 Task: Add Attachment from Trello to Card Card0000000174 in Board Board0000000044 in Workspace WS0000000015 in Trello. Add Cover Blue to Card Card0000000174 in Board Board0000000044 in Workspace WS0000000015 in Trello. Add "Copy Card To …" Button titled Button0000000174 to "bottom" of the list "To Do" to Card Card0000000174 in Board Board0000000044 in Workspace WS0000000015 in Trello. Add Description DS0000000174 to Card Card0000000174 in Board Board0000000044 in Workspace WS0000000015 in Trello. Add Comment CM0000000174 to Card Card0000000174 in Board Board0000000044 in Workspace WS0000000015 in Trello
Action: Mouse moved to (346, 352)
Screenshot: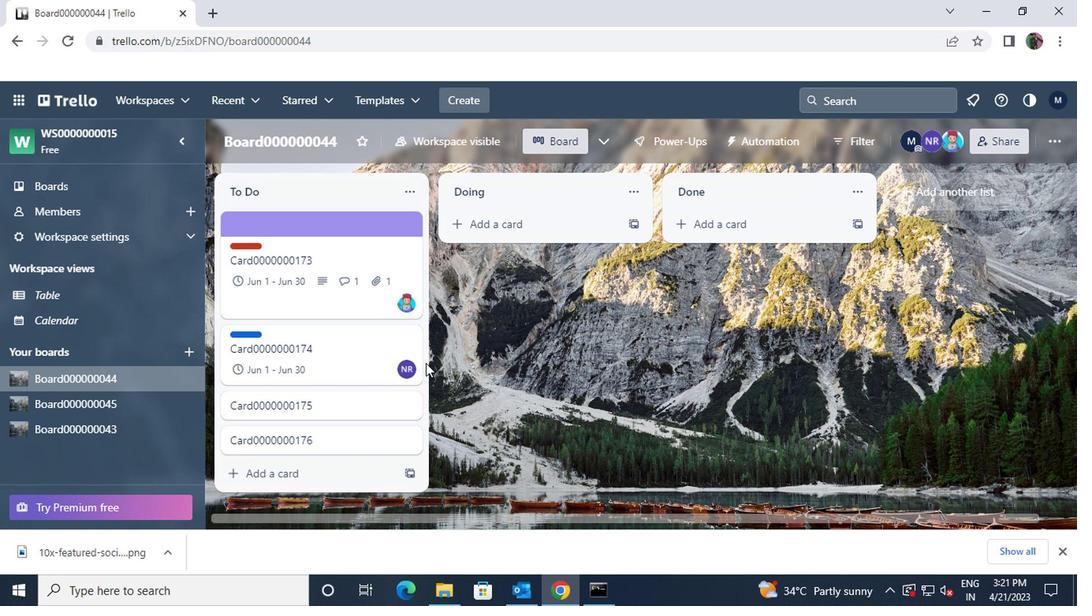 
Action: Mouse pressed left at (346, 352)
Screenshot: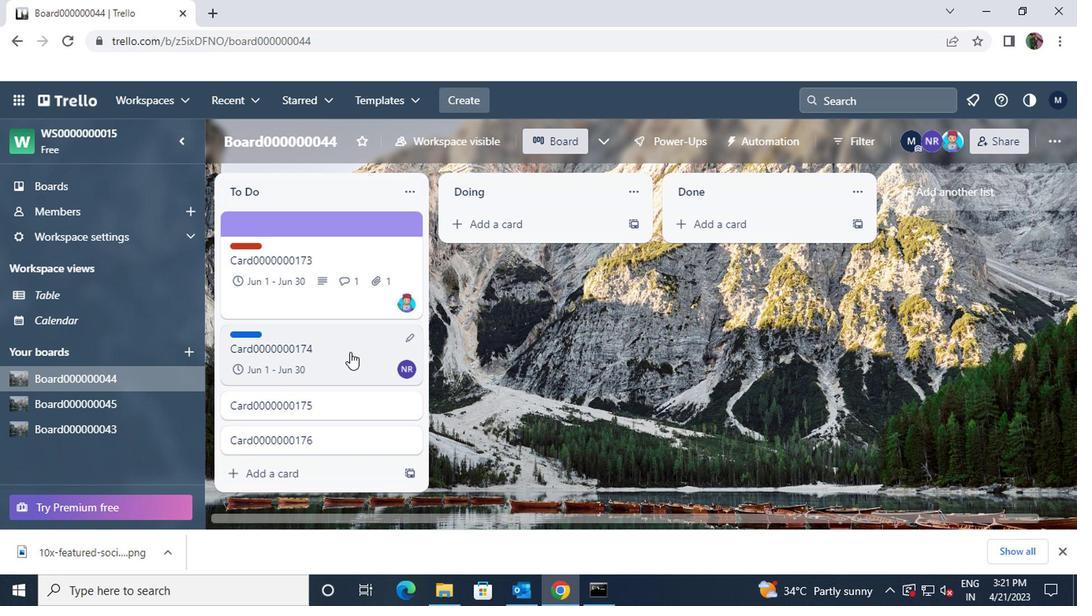 
Action: Mouse moved to (719, 347)
Screenshot: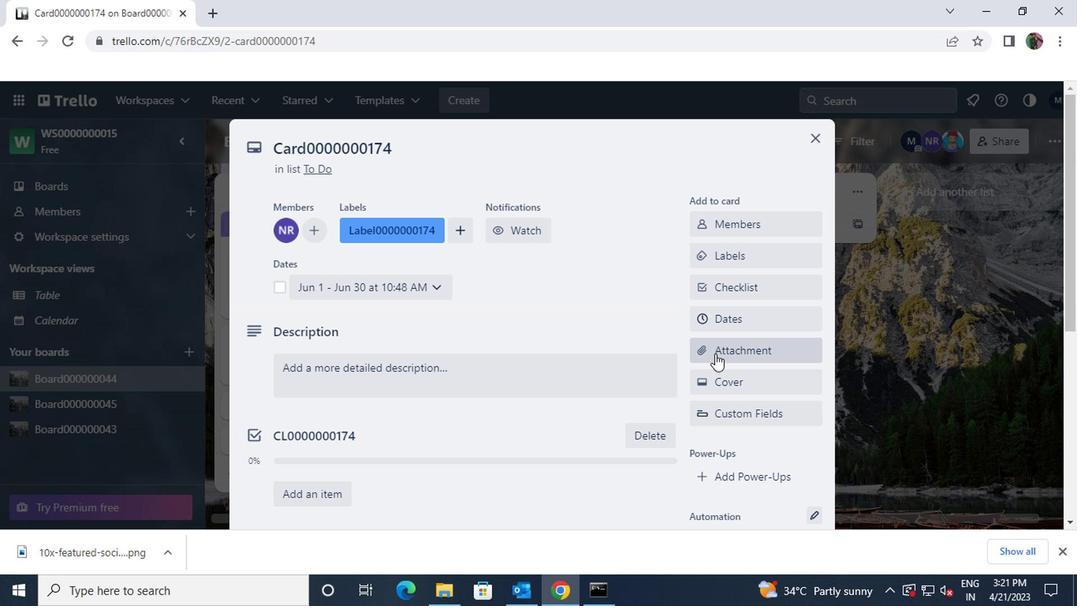 
Action: Mouse pressed left at (719, 347)
Screenshot: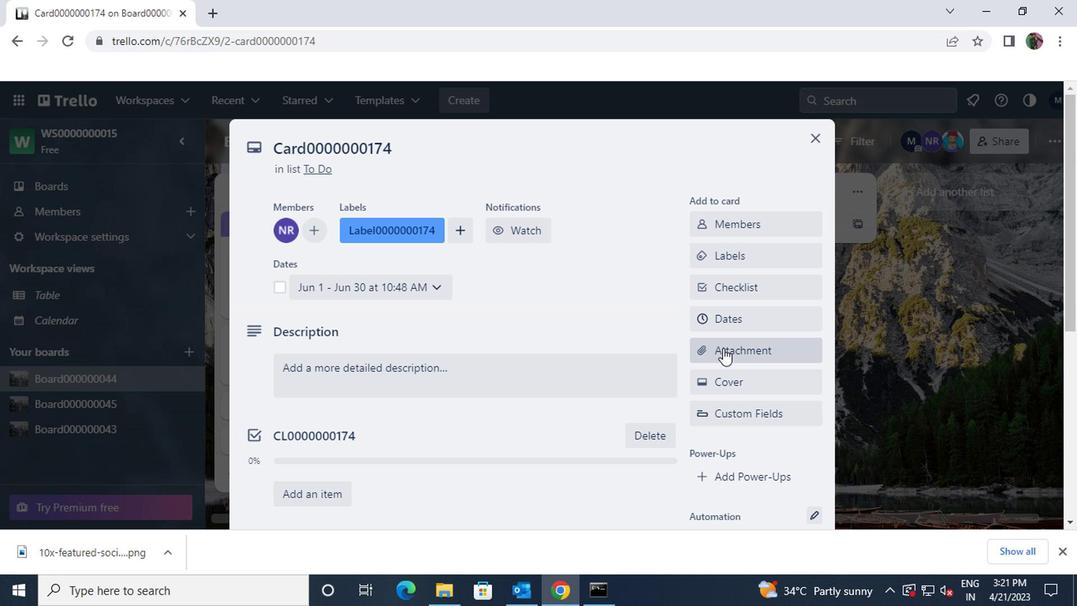 
Action: Mouse moved to (734, 188)
Screenshot: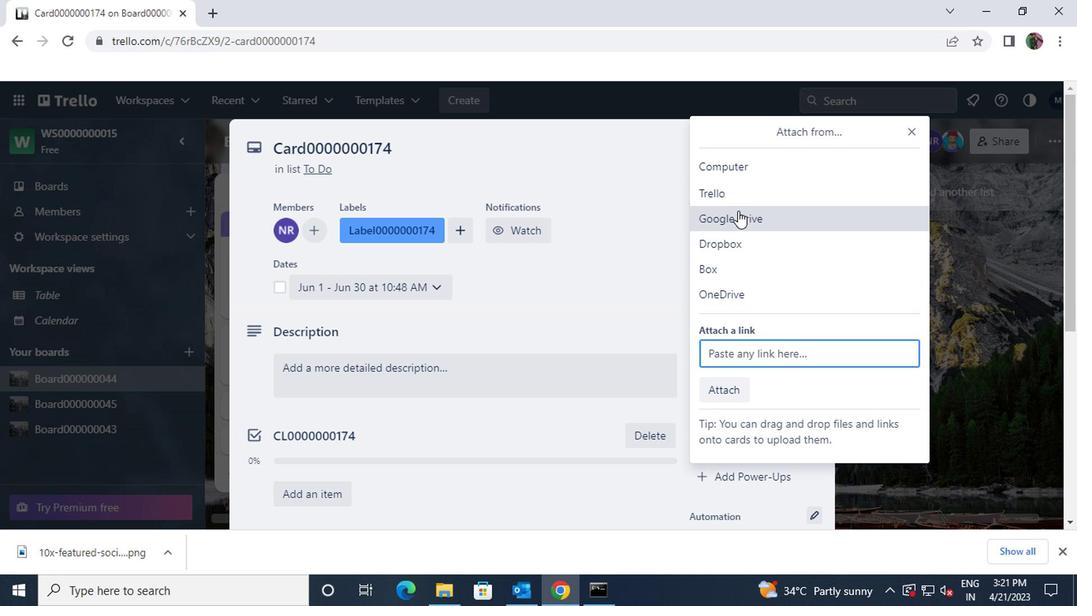 
Action: Mouse pressed left at (734, 188)
Screenshot: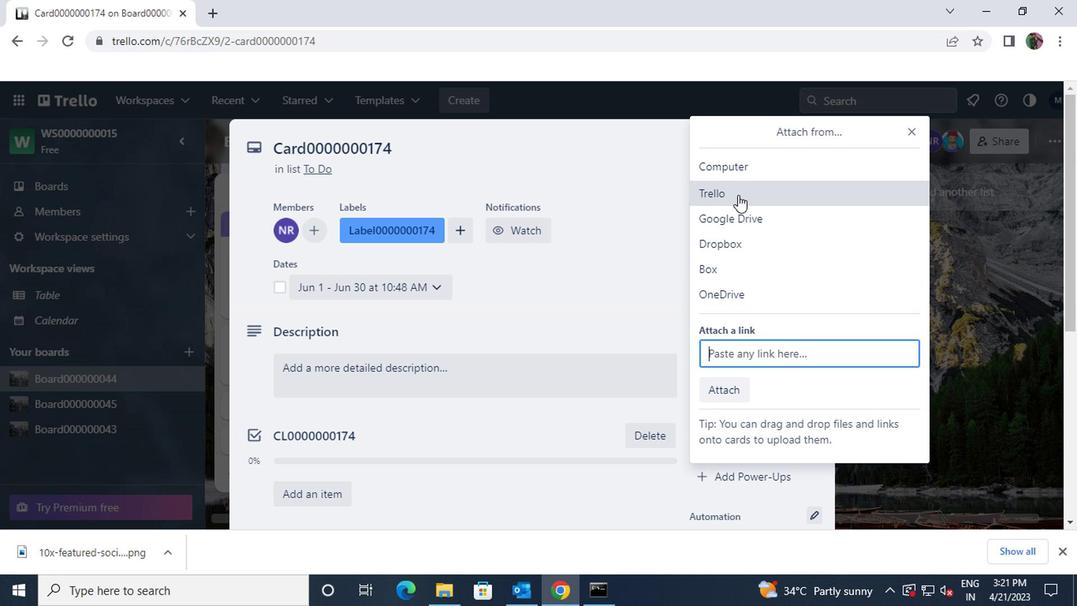 
Action: Mouse moved to (734, 257)
Screenshot: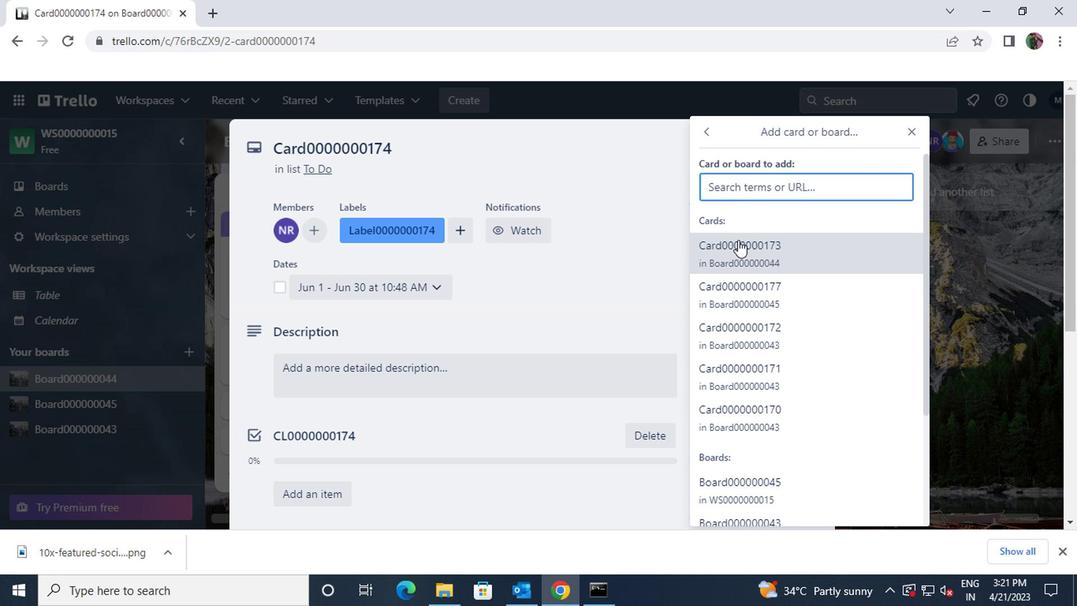 
Action: Mouse pressed left at (734, 257)
Screenshot: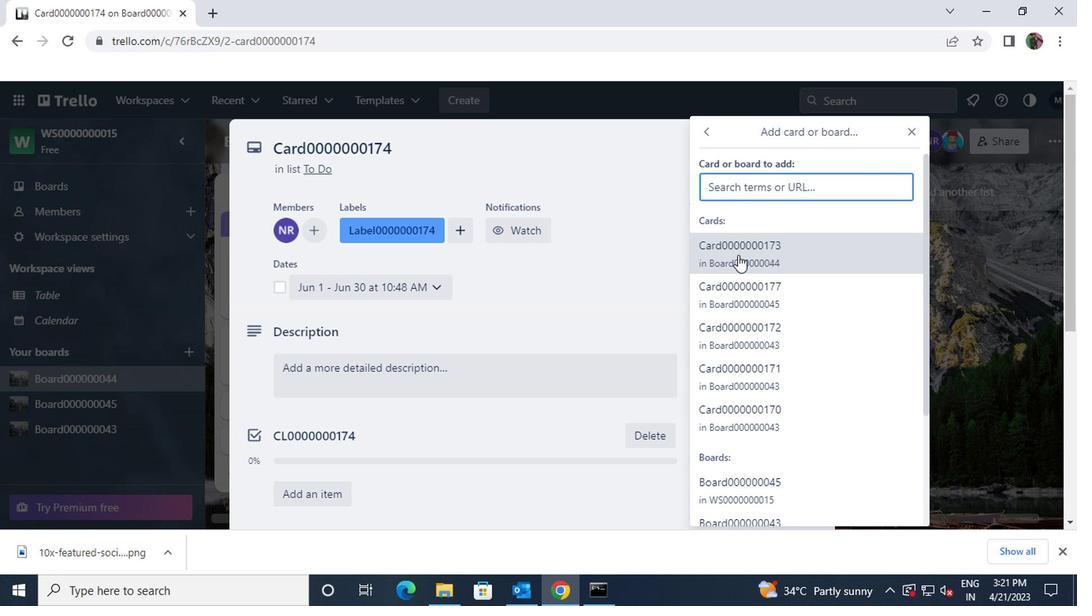 
Action: Mouse scrolled (734, 256) with delta (0, 0)
Screenshot: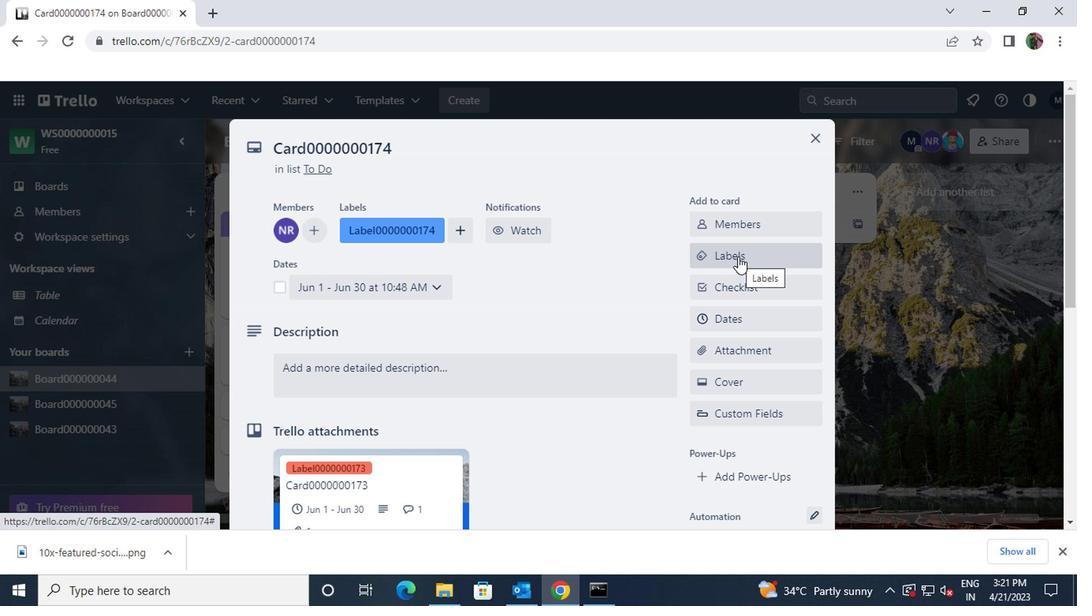 
Action: Mouse moved to (727, 295)
Screenshot: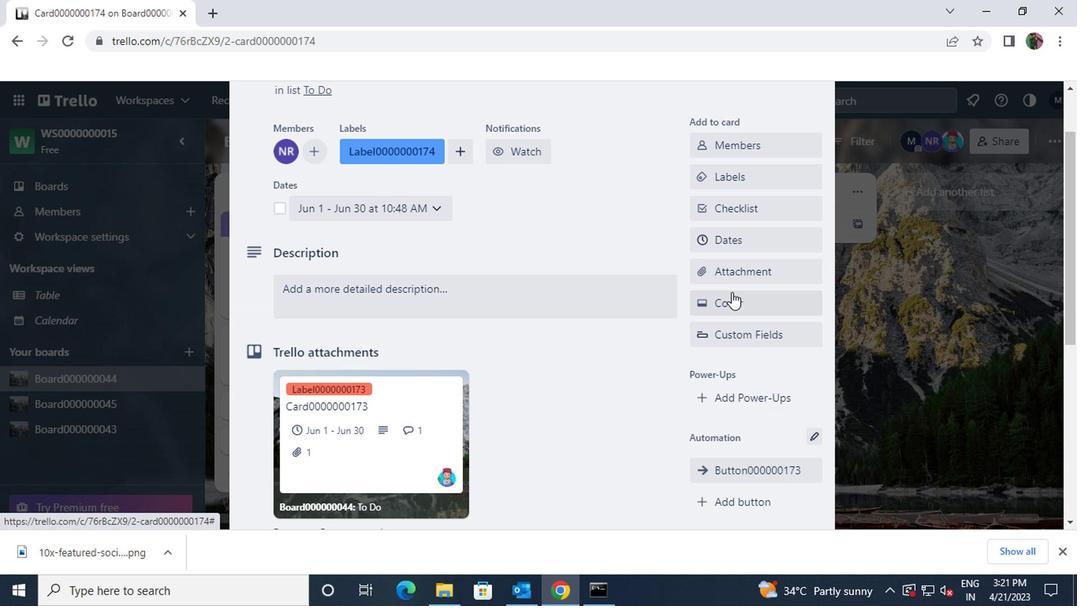
Action: Mouse pressed left at (727, 295)
Screenshot: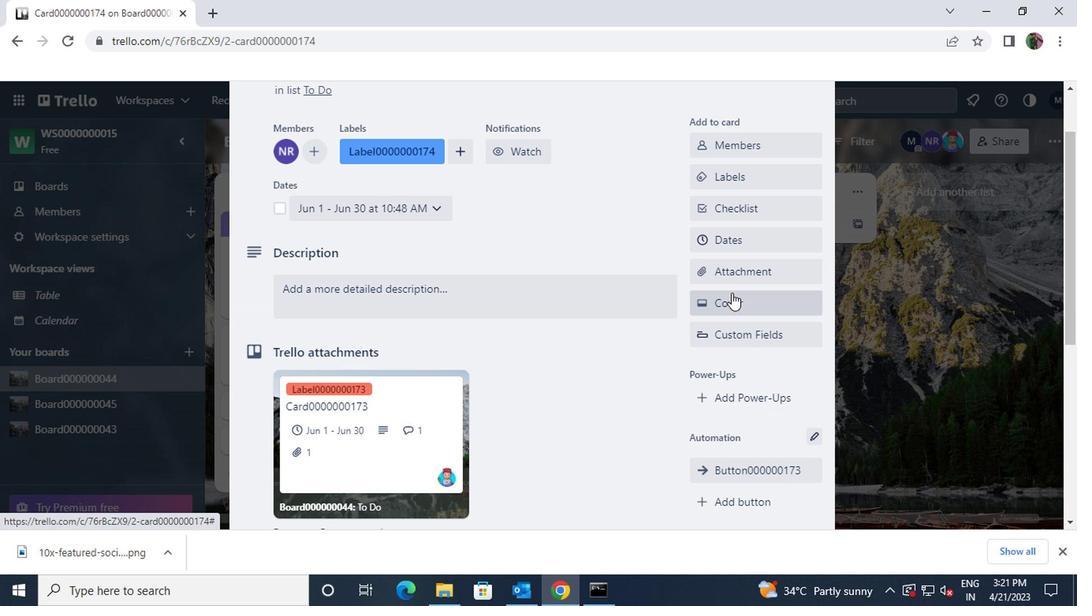
Action: Mouse moved to (725, 299)
Screenshot: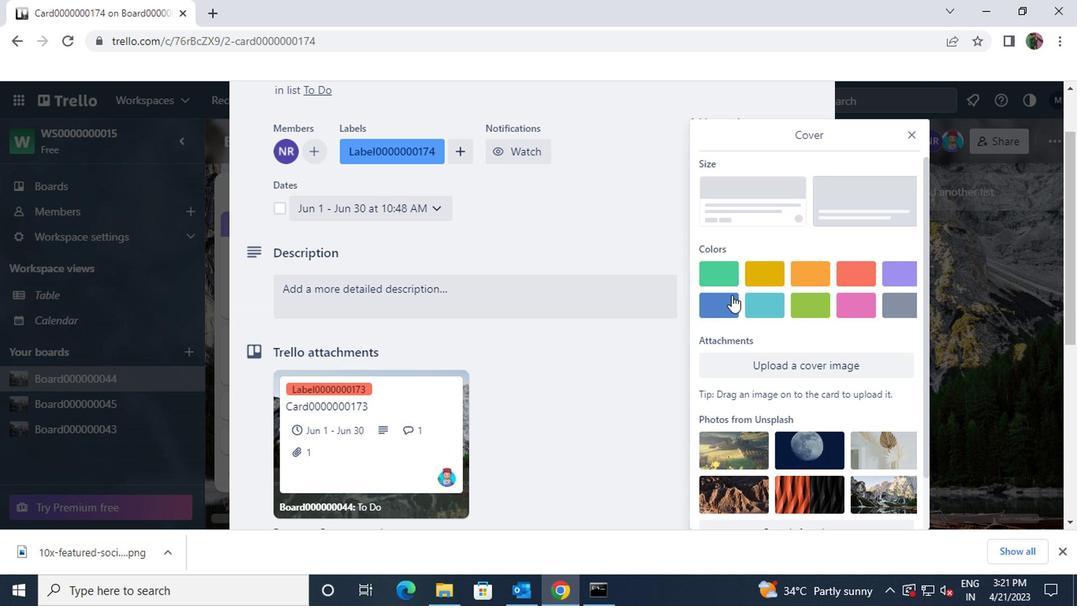 
Action: Mouse pressed left at (725, 299)
Screenshot: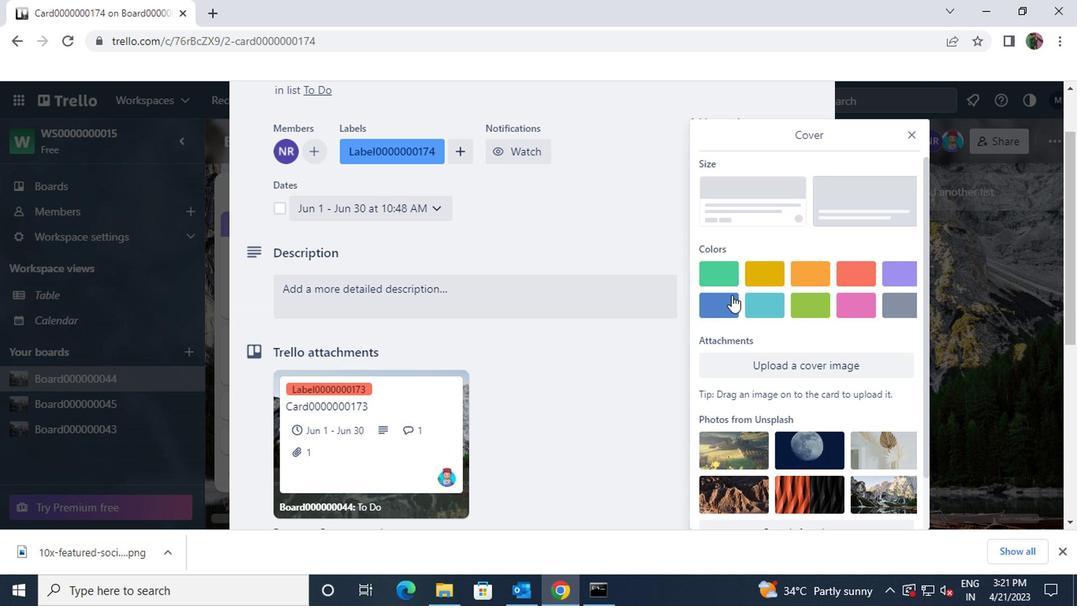 
Action: Mouse moved to (900, 132)
Screenshot: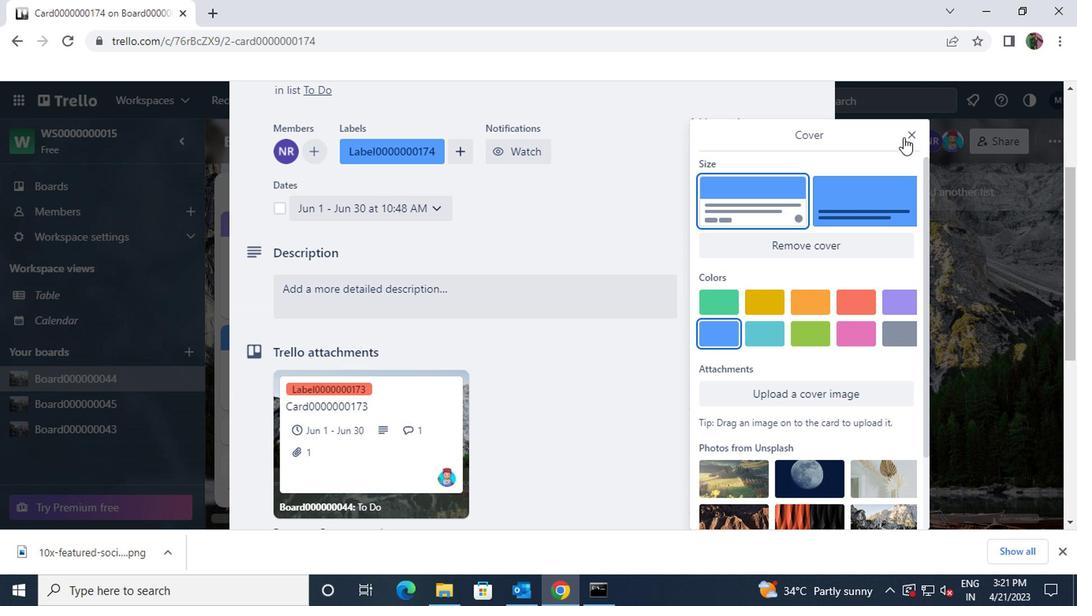 
Action: Mouse pressed left at (900, 132)
Screenshot: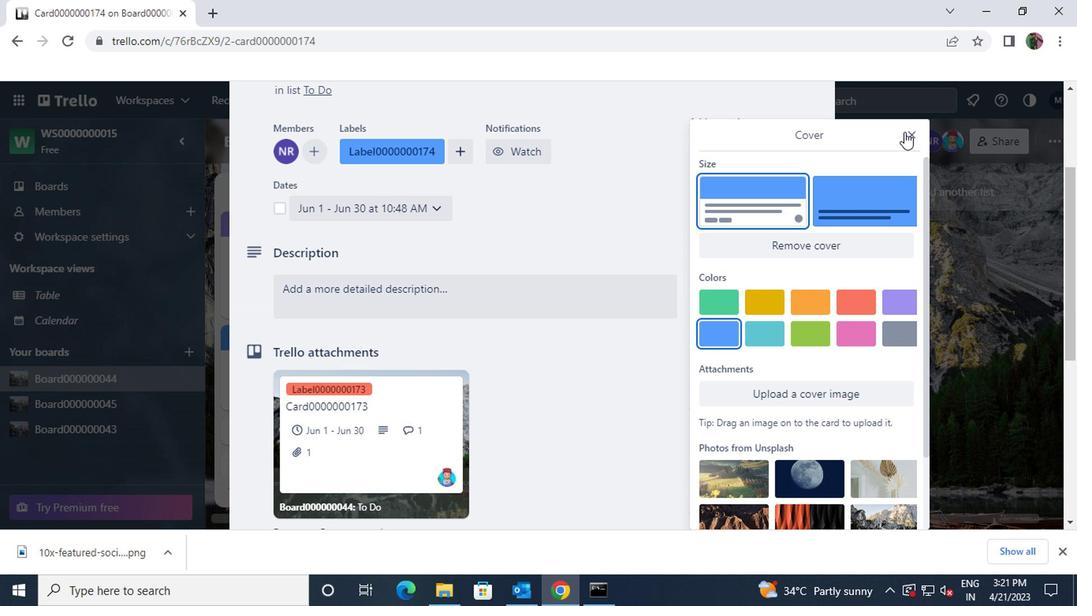 
Action: Mouse moved to (786, 226)
Screenshot: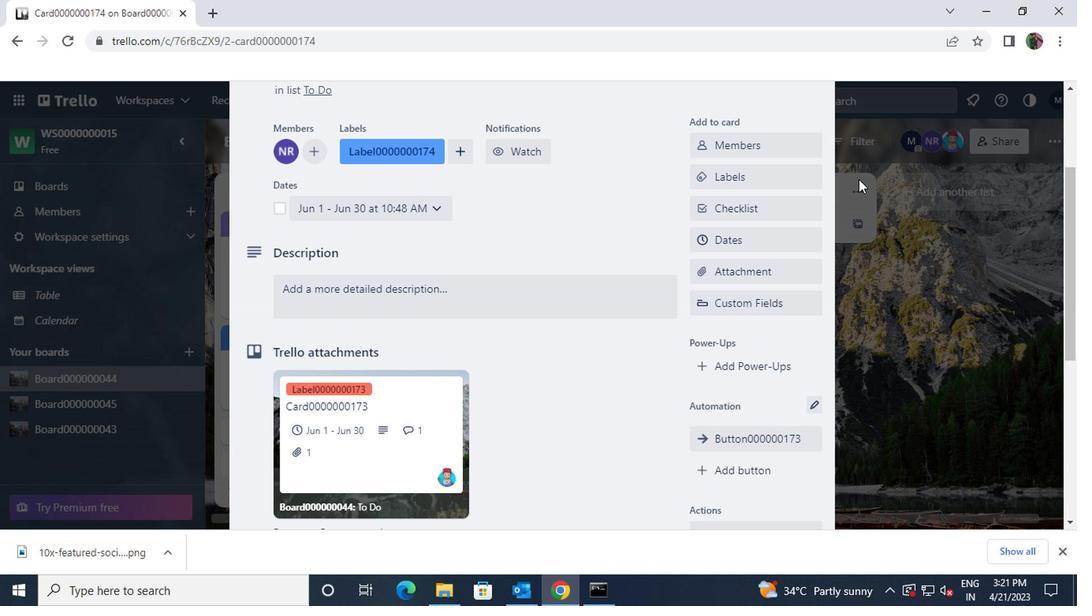 
Action: Mouse scrolled (786, 225) with delta (0, 0)
Screenshot: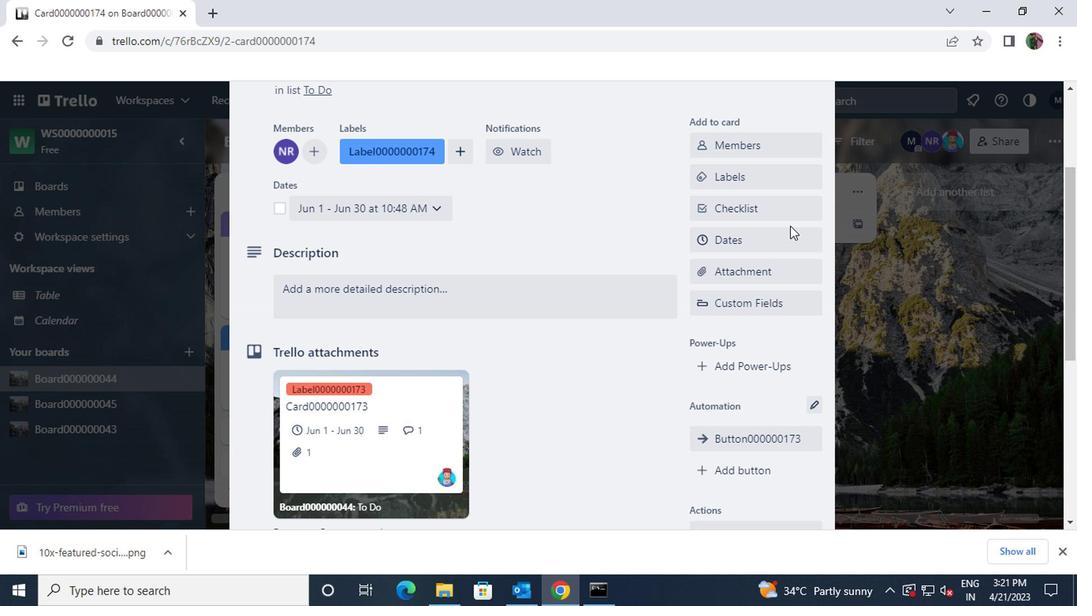 
Action: Mouse scrolled (786, 225) with delta (0, 0)
Screenshot: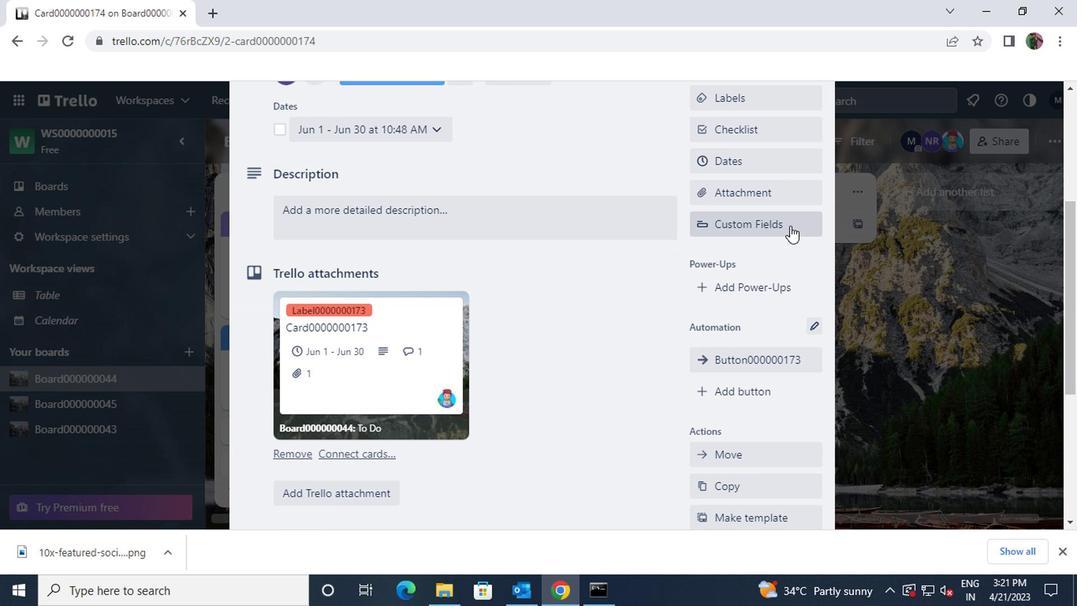 
Action: Mouse scrolled (786, 225) with delta (0, 0)
Screenshot: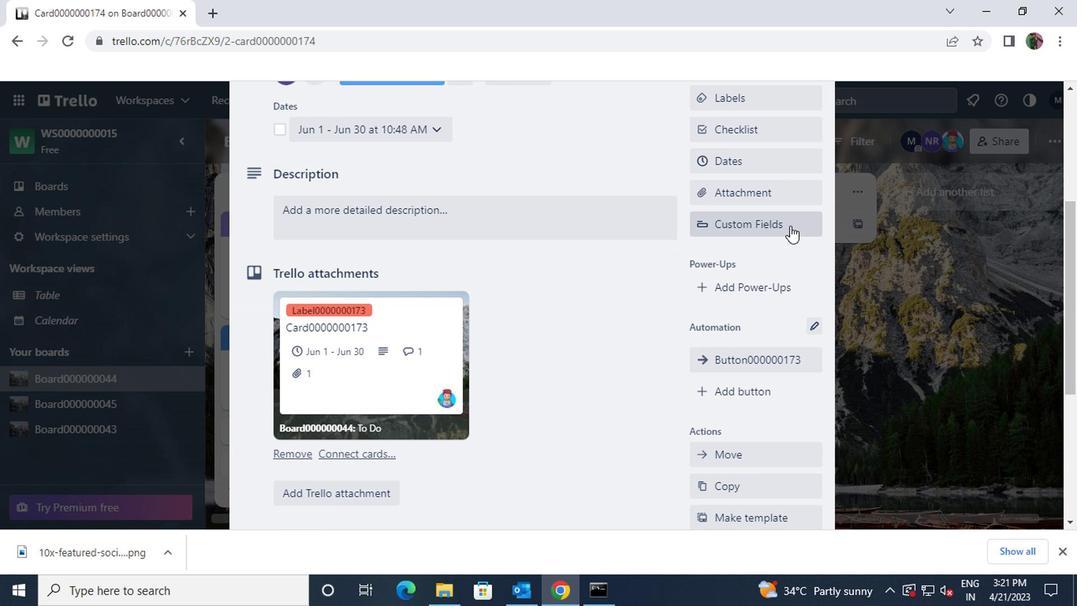 
Action: Mouse pressed left at (786, 226)
Screenshot: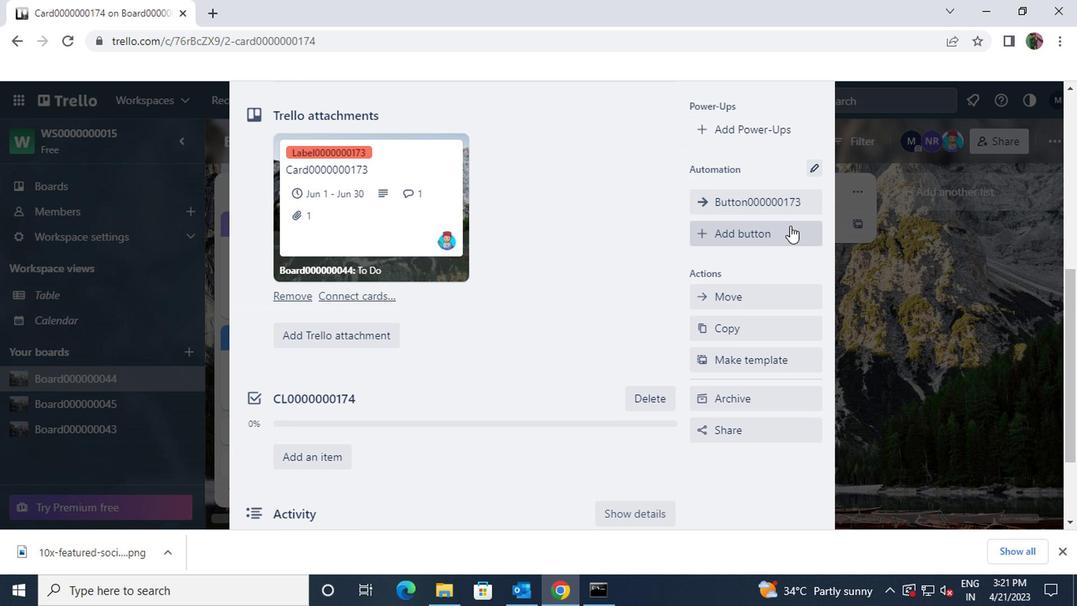 
Action: Mouse pressed left at (786, 226)
Screenshot: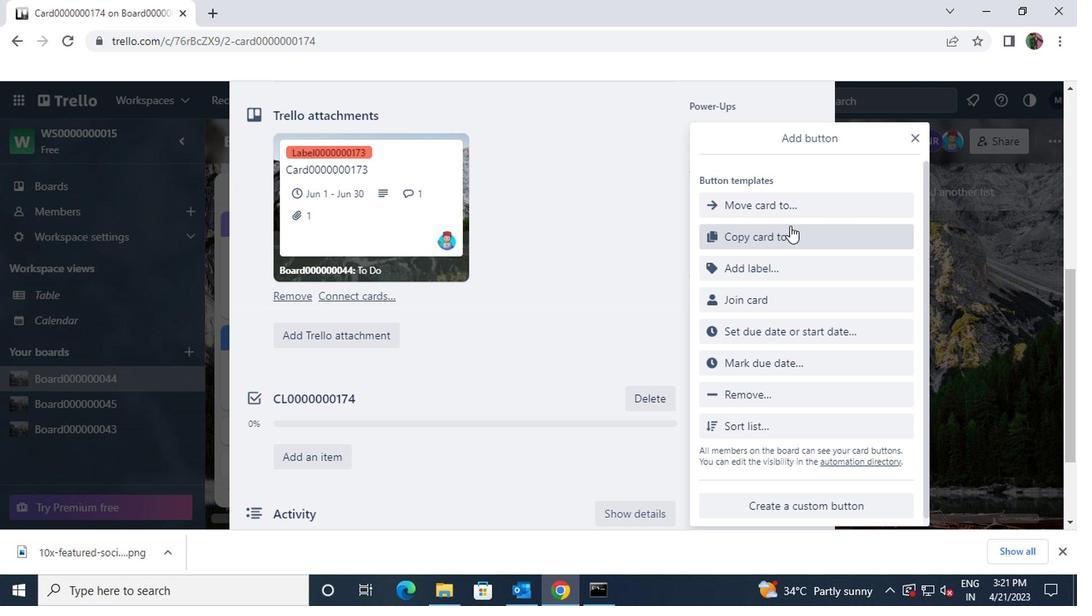 
Action: Mouse moved to (786, 200)
Screenshot: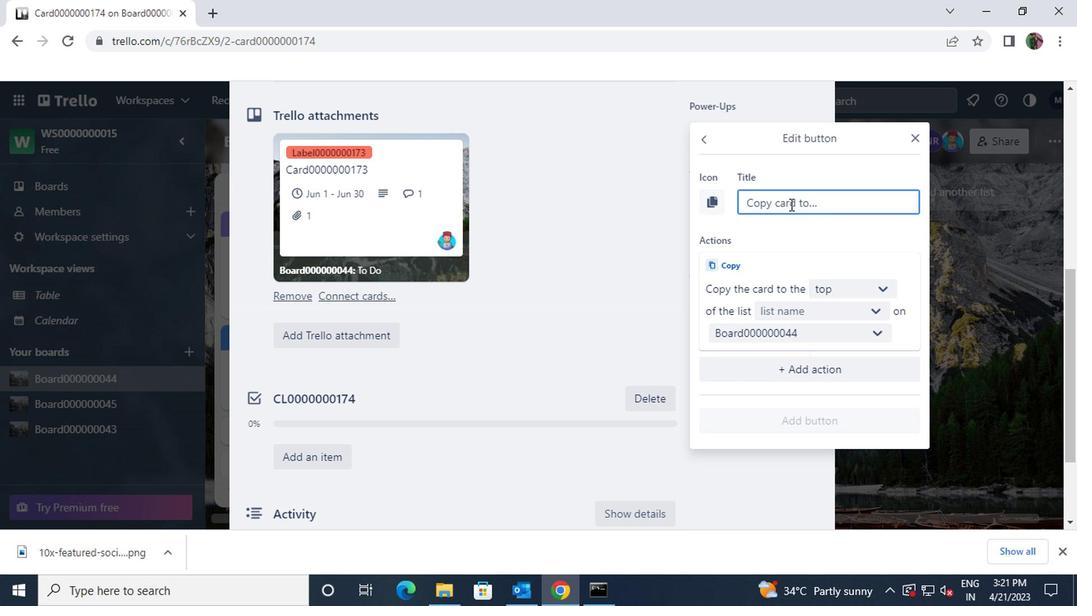 
Action: Mouse pressed left at (786, 200)
Screenshot: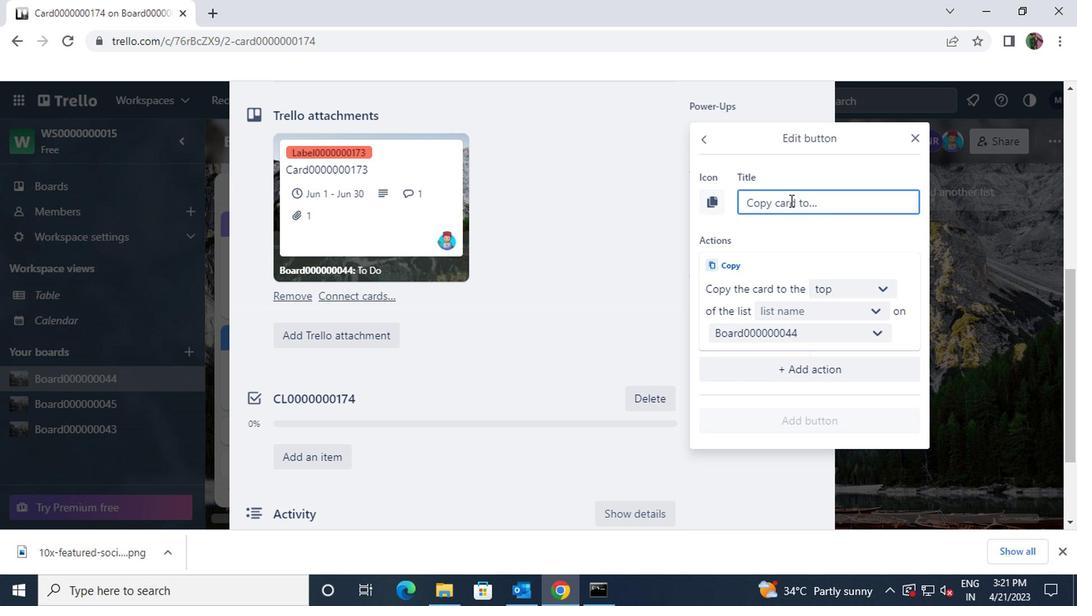 
Action: Key pressed <Key.shift>BUTTON0000000174
Screenshot: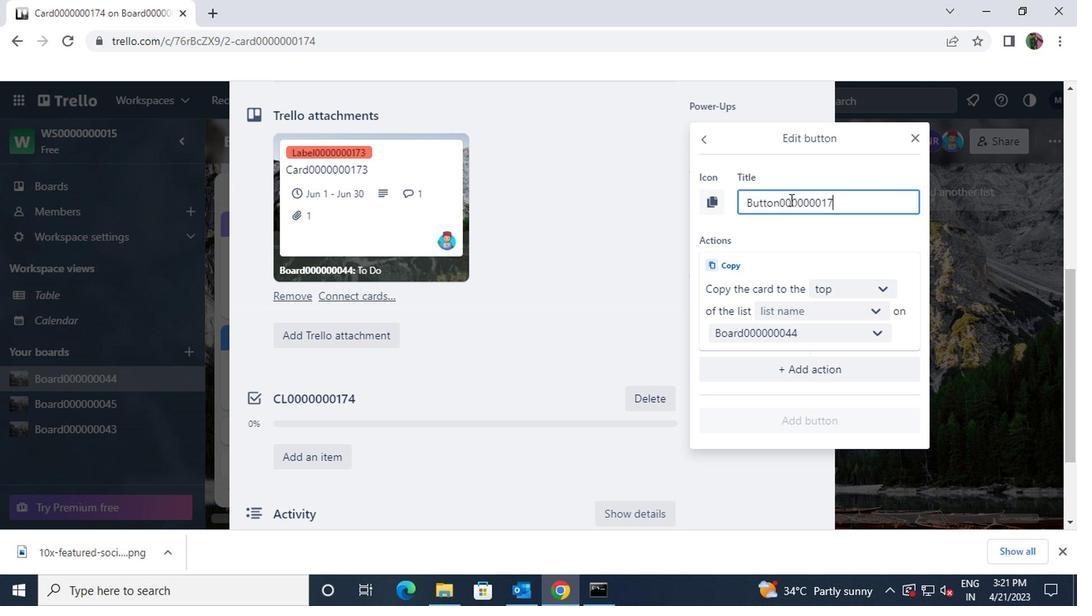 
Action: Mouse moved to (873, 285)
Screenshot: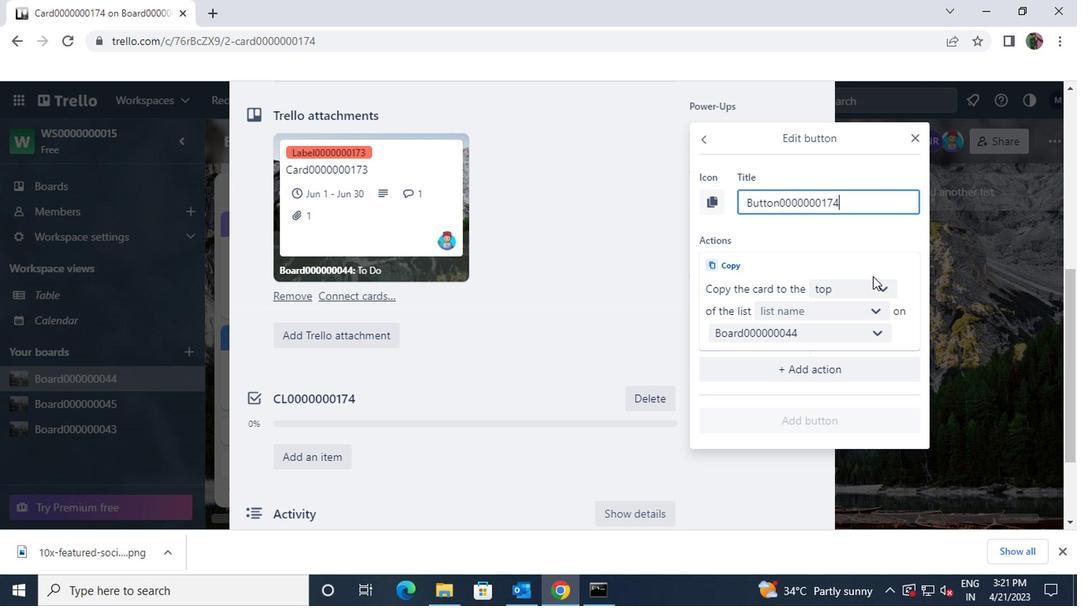 
Action: Mouse pressed left at (873, 285)
Screenshot: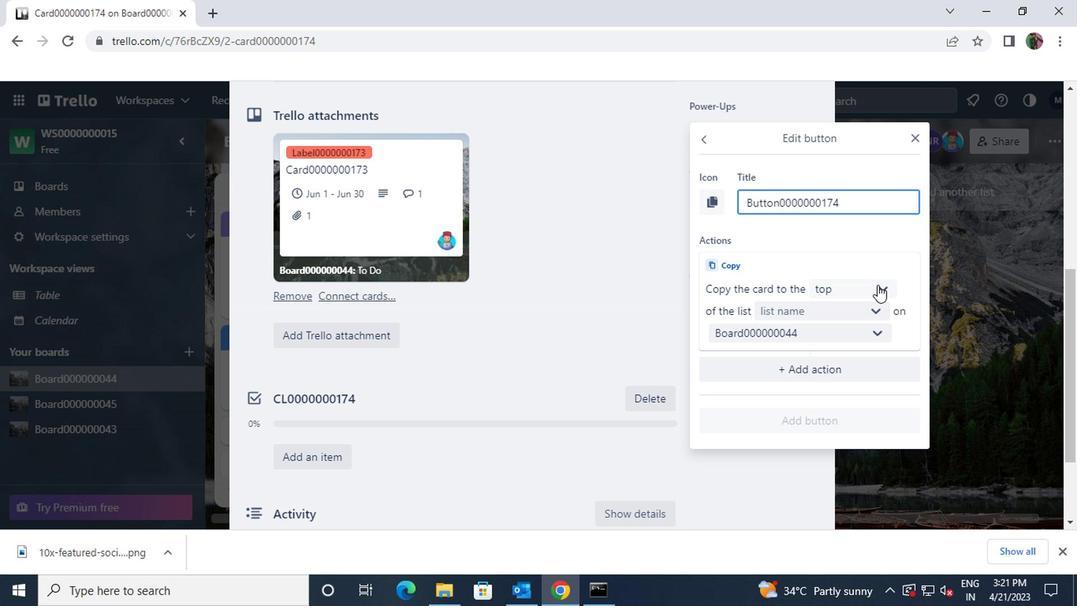 
Action: Mouse moved to (855, 310)
Screenshot: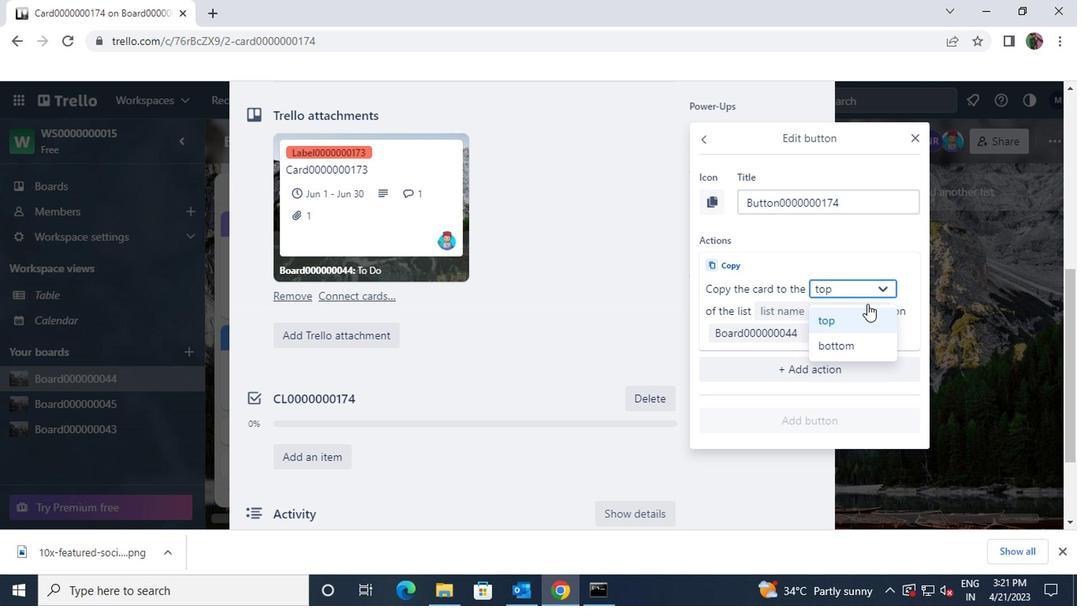 
Action: Mouse pressed left at (855, 310)
Screenshot: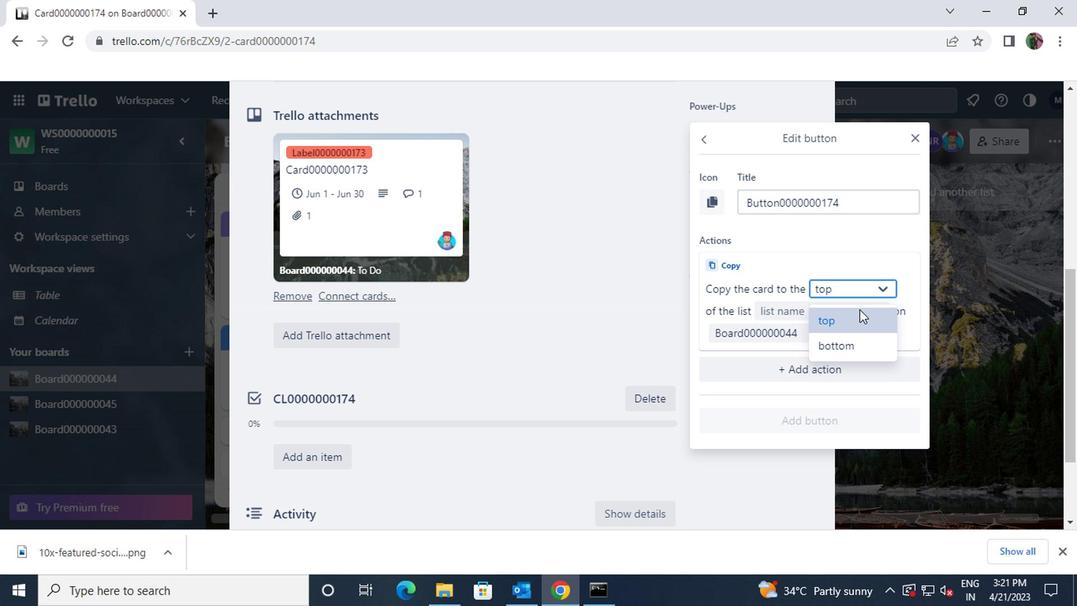 
Action: Mouse moved to (872, 309)
Screenshot: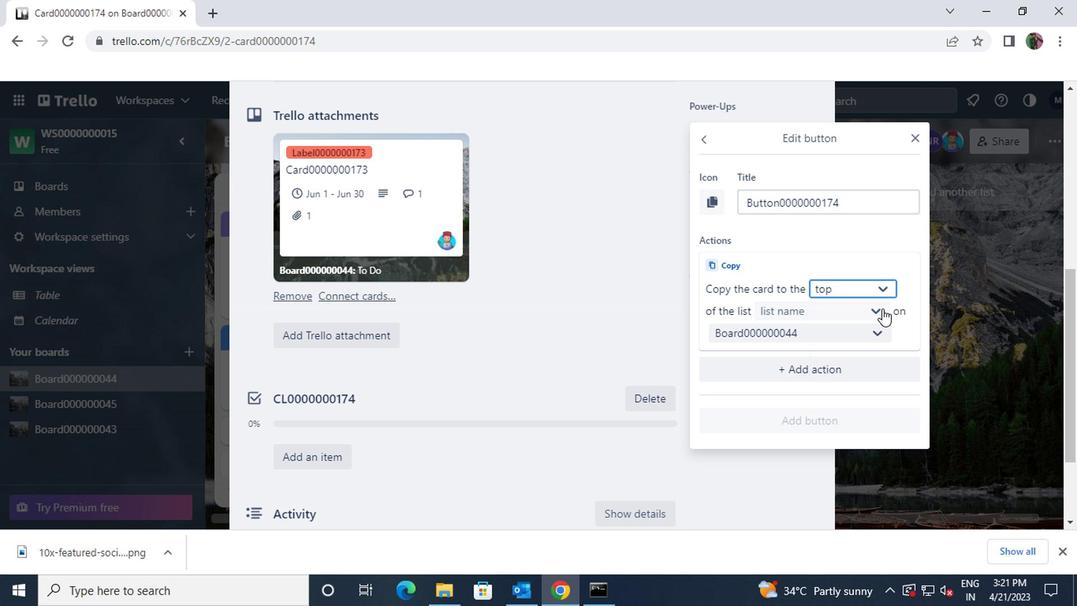 
Action: Mouse pressed left at (872, 309)
Screenshot: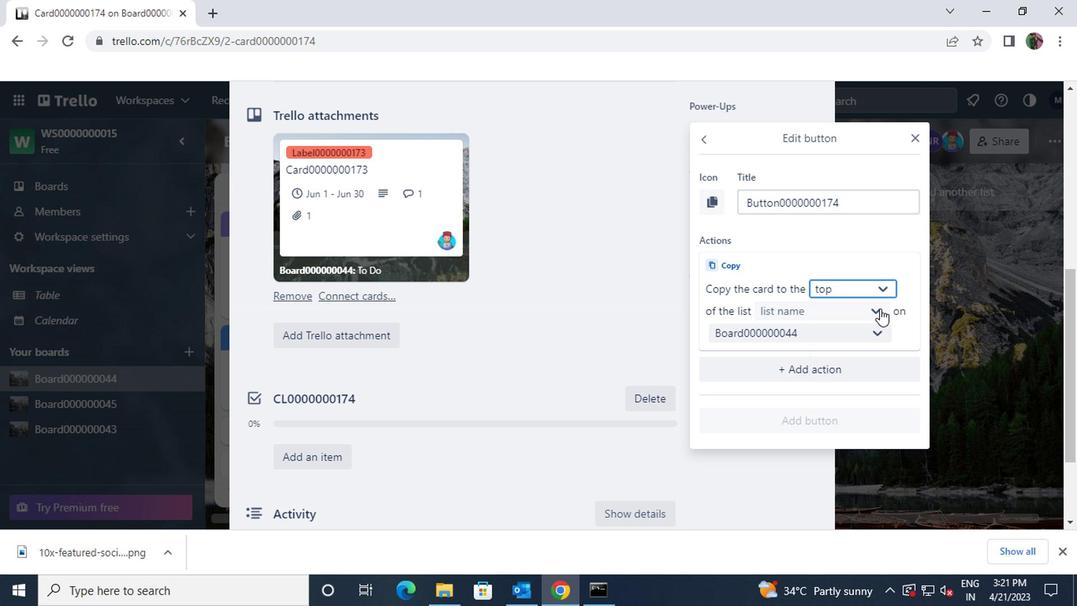 
Action: Mouse moved to (848, 333)
Screenshot: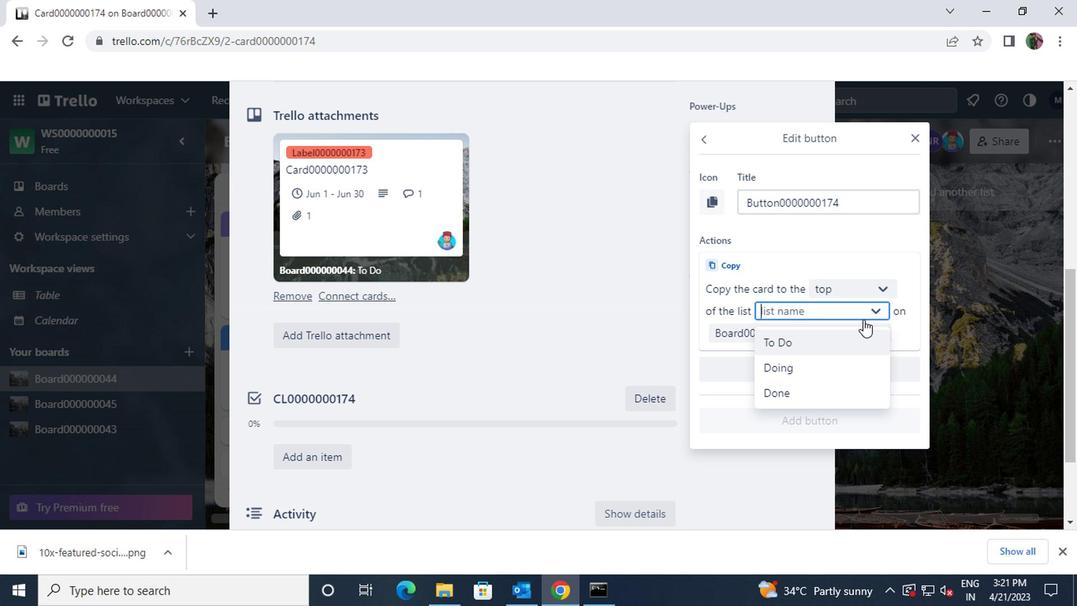 
Action: Mouse pressed left at (848, 333)
Screenshot: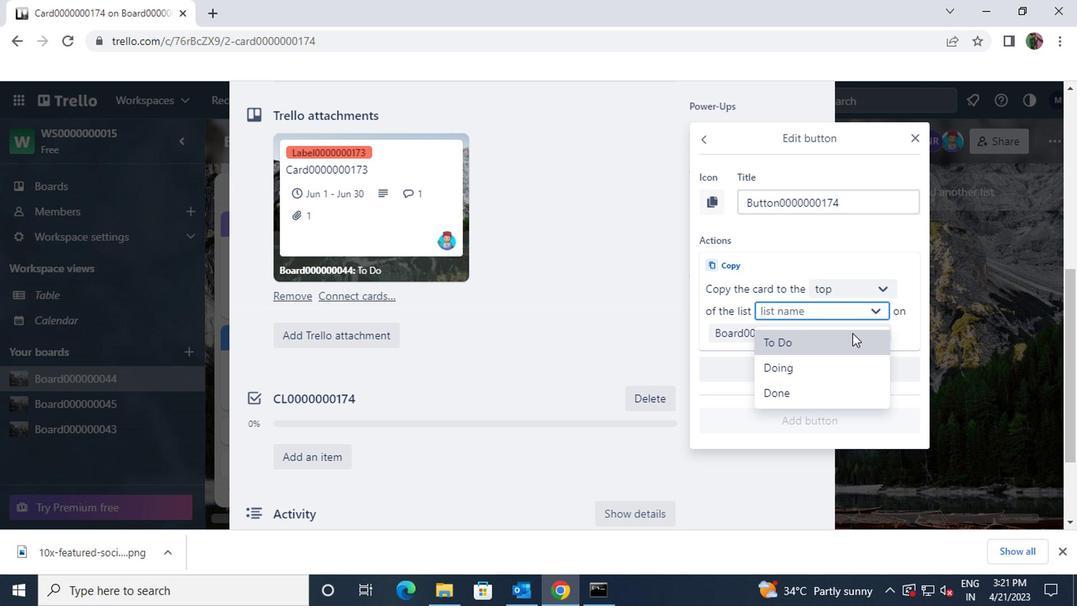 
Action: Mouse moved to (836, 418)
Screenshot: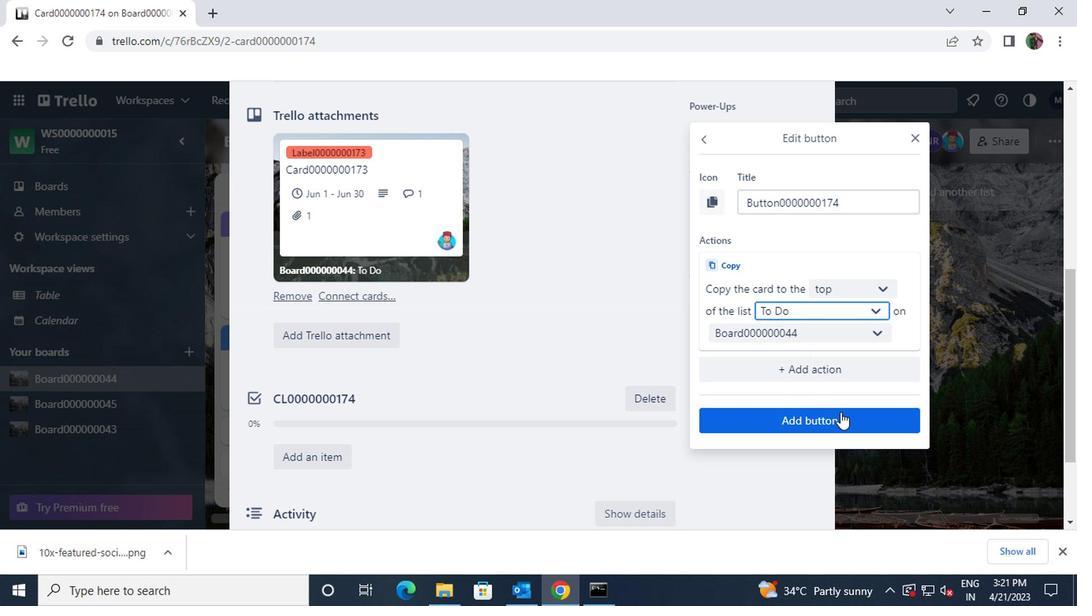 
Action: Mouse pressed left at (836, 418)
Screenshot: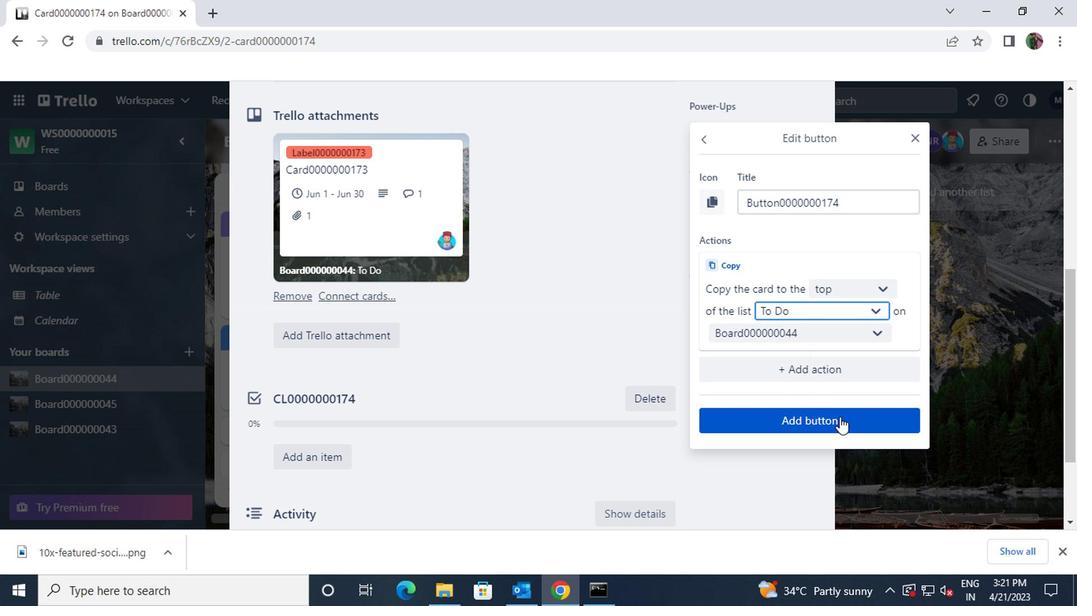 
Action: Mouse moved to (802, 397)
Screenshot: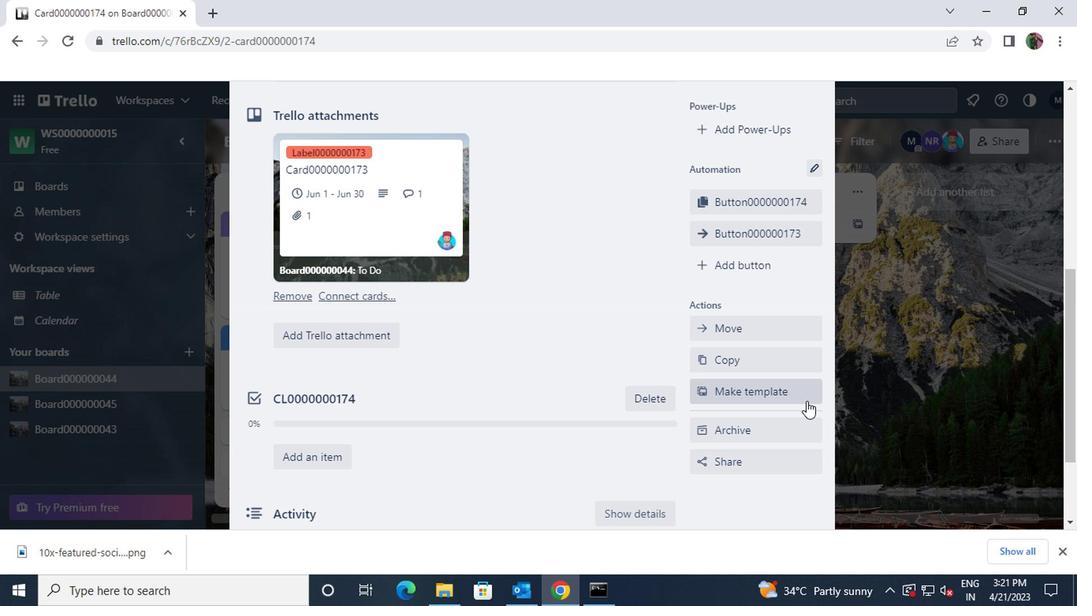 
Action: Mouse scrolled (802, 399) with delta (0, 1)
Screenshot: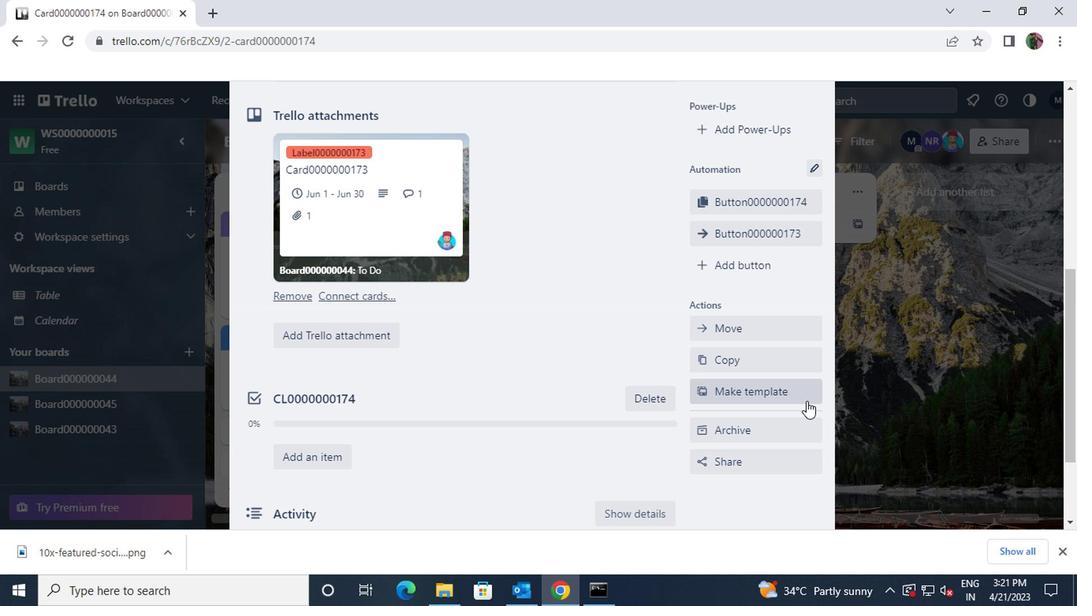 
Action: Mouse scrolled (802, 399) with delta (0, 1)
Screenshot: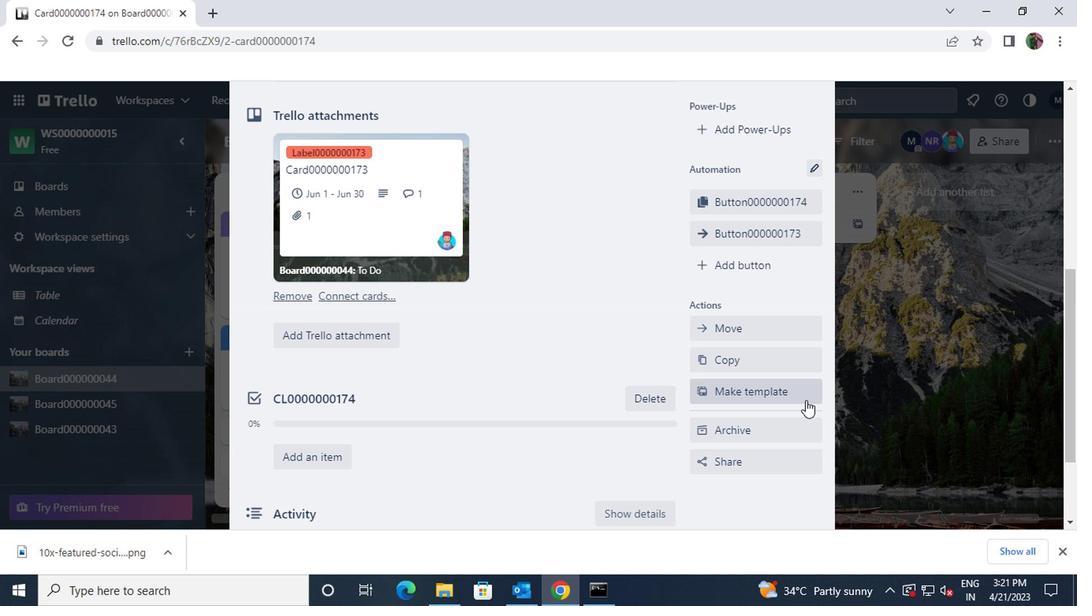 
Action: Mouse scrolled (802, 399) with delta (0, 1)
Screenshot: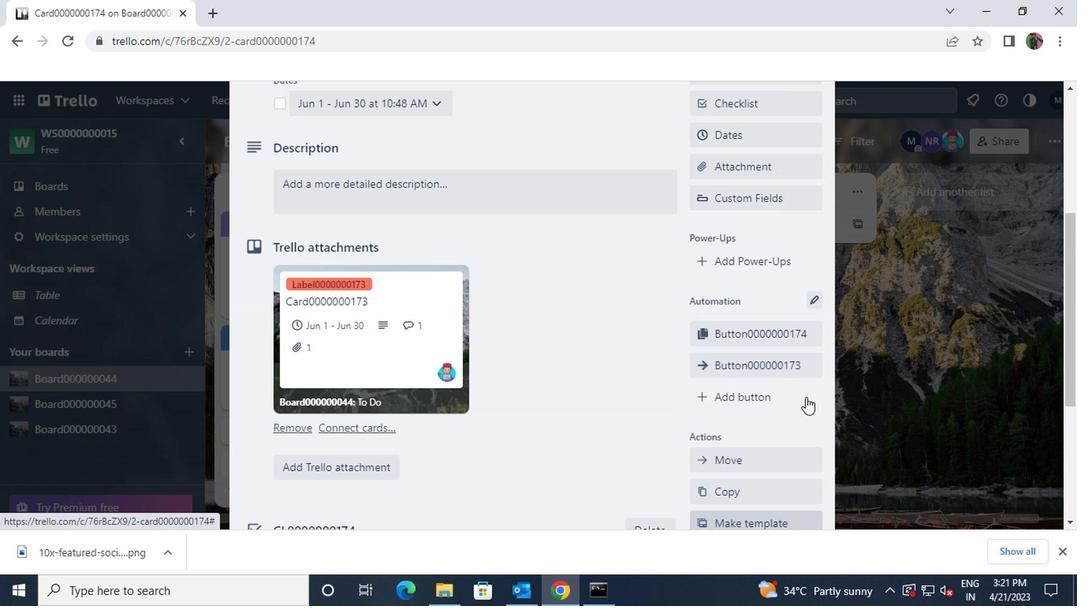 
Action: Mouse scrolled (802, 399) with delta (0, 1)
Screenshot: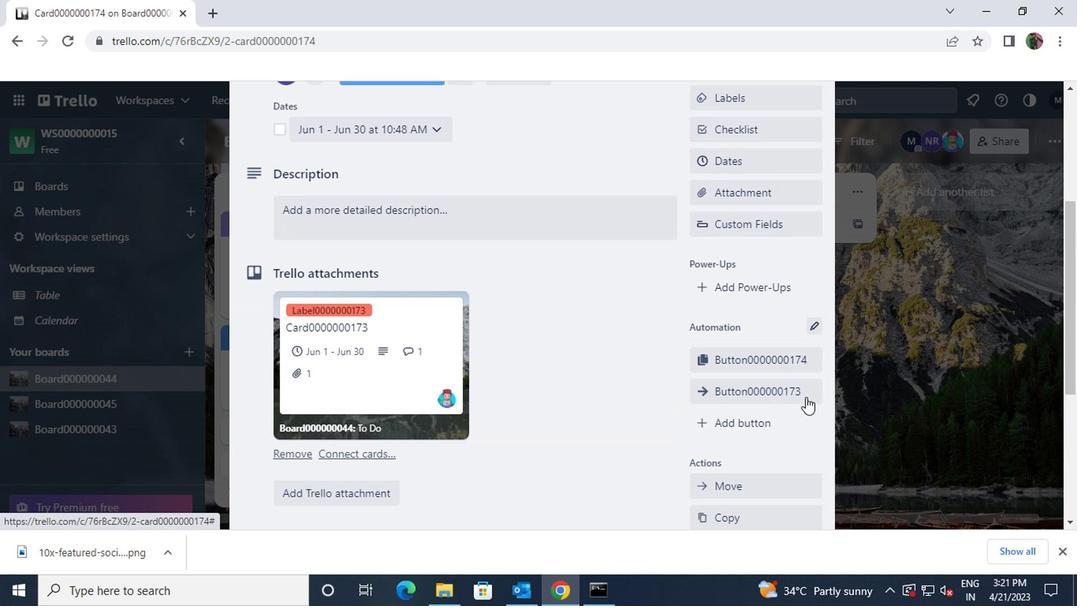 
Action: Mouse moved to (598, 368)
Screenshot: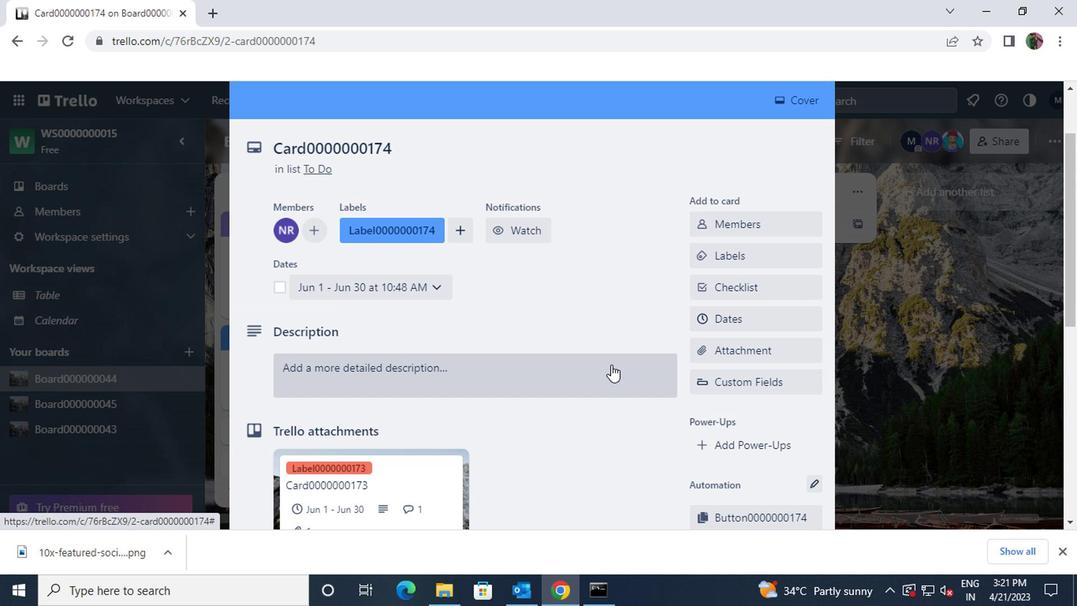 
Action: Mouse pressed left at (598, 368)
Screenshot: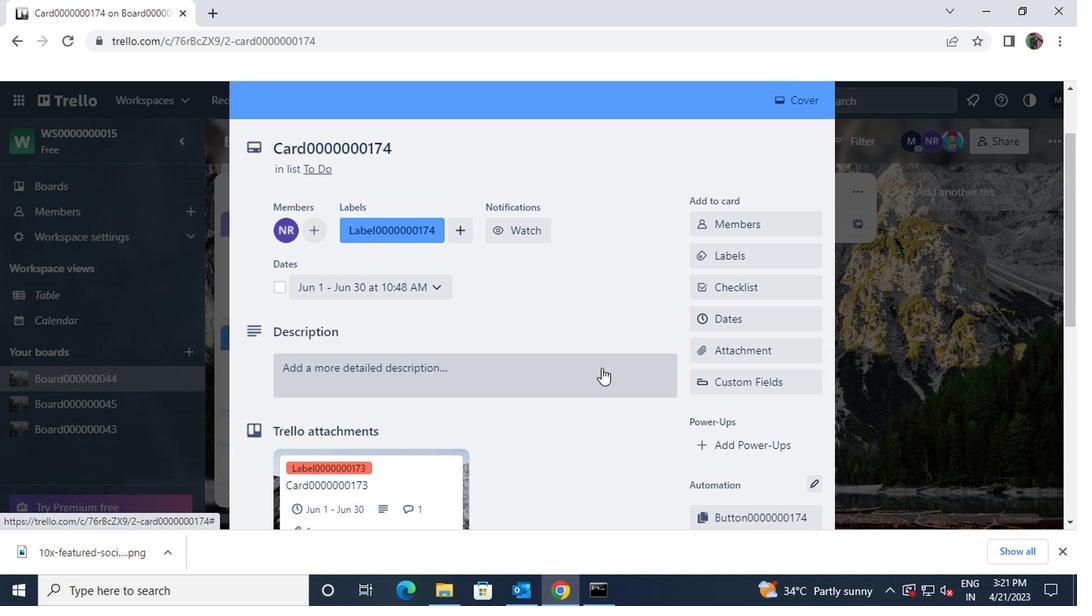 
Action: Key pressed <Key.shift>DS0000000174
Screenshot: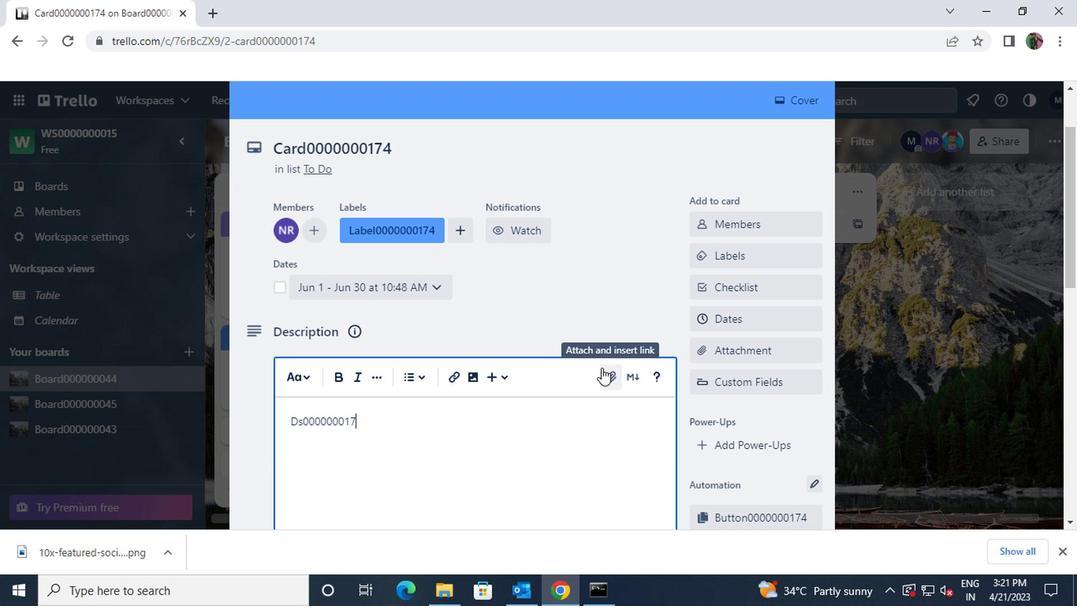 
Action: Mouse scrolled (598, 368) with delta (0, 0)
Screenshot: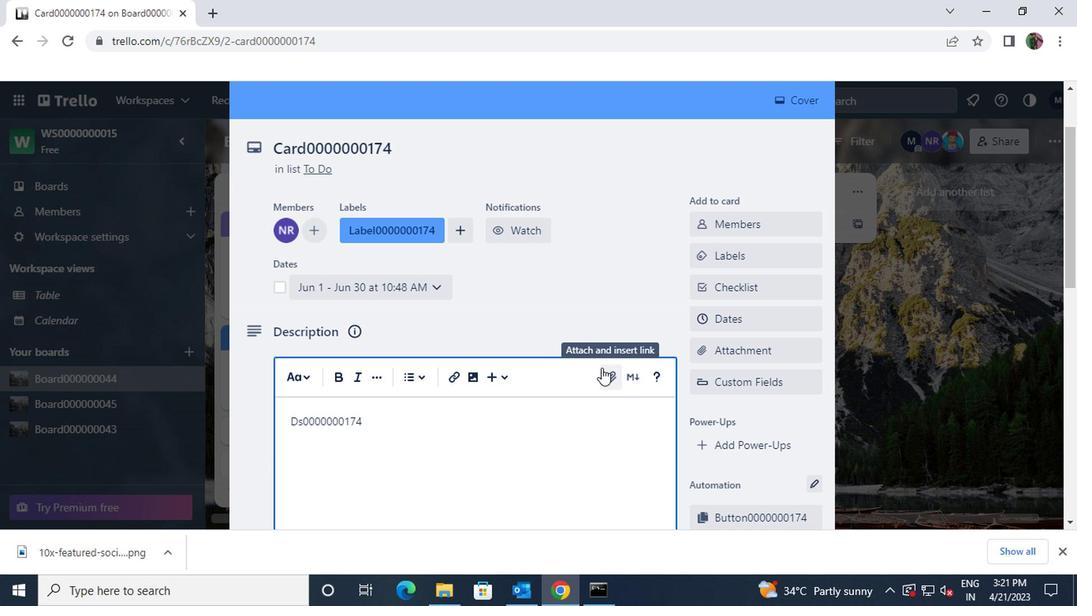 
Action: Mouse scrolled (598, 368) with delta (0, 0)
Screenshot: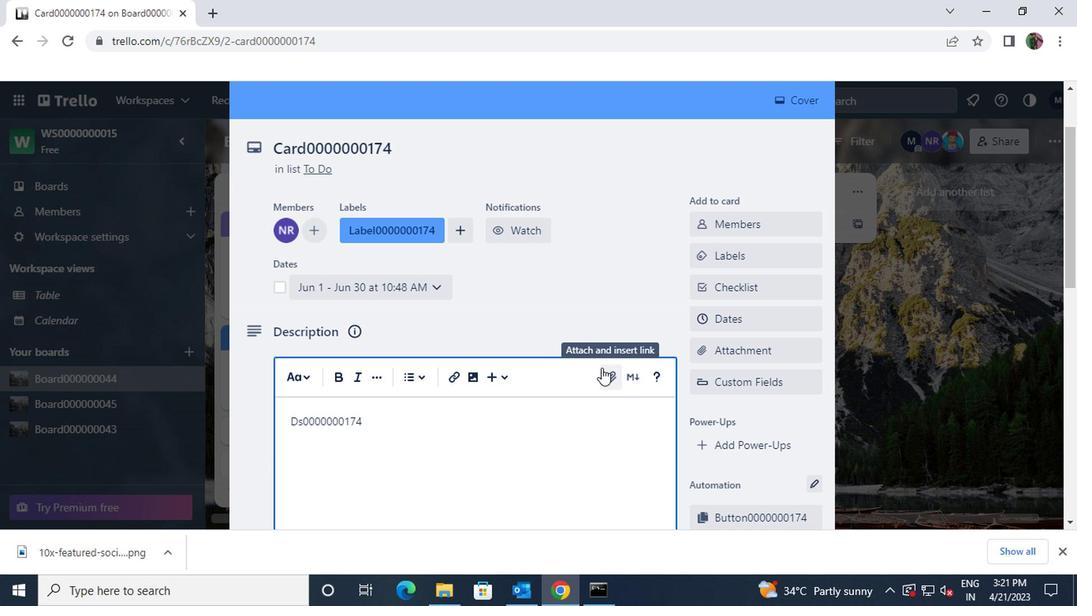 
Action: Mouse scrolled (598, 368) with delta (0, 0)
Screenshot: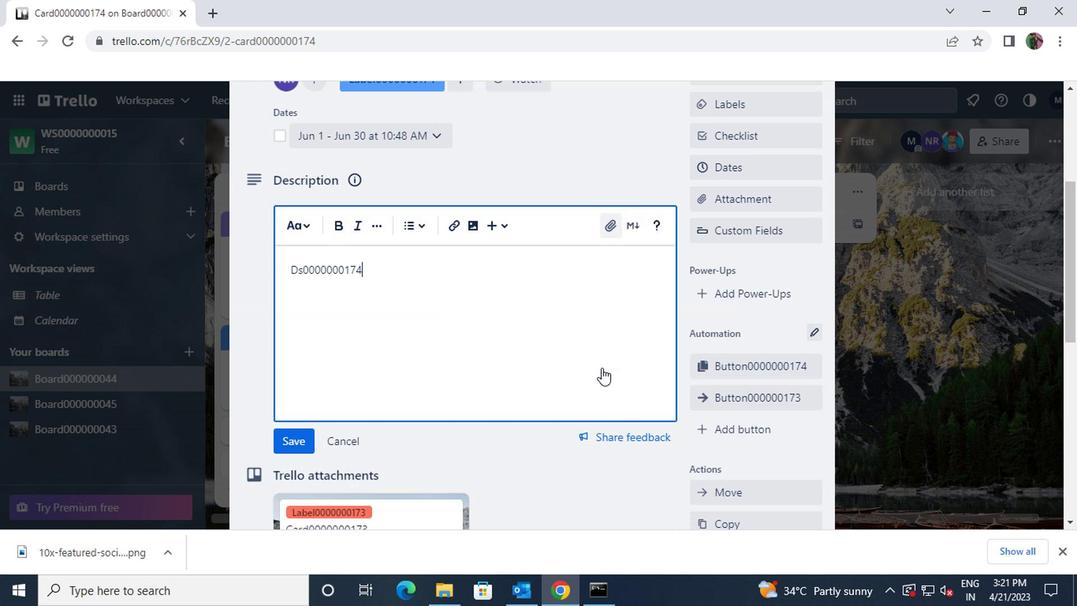 
Action: Mouse moved to (297, 361)
Screenshot: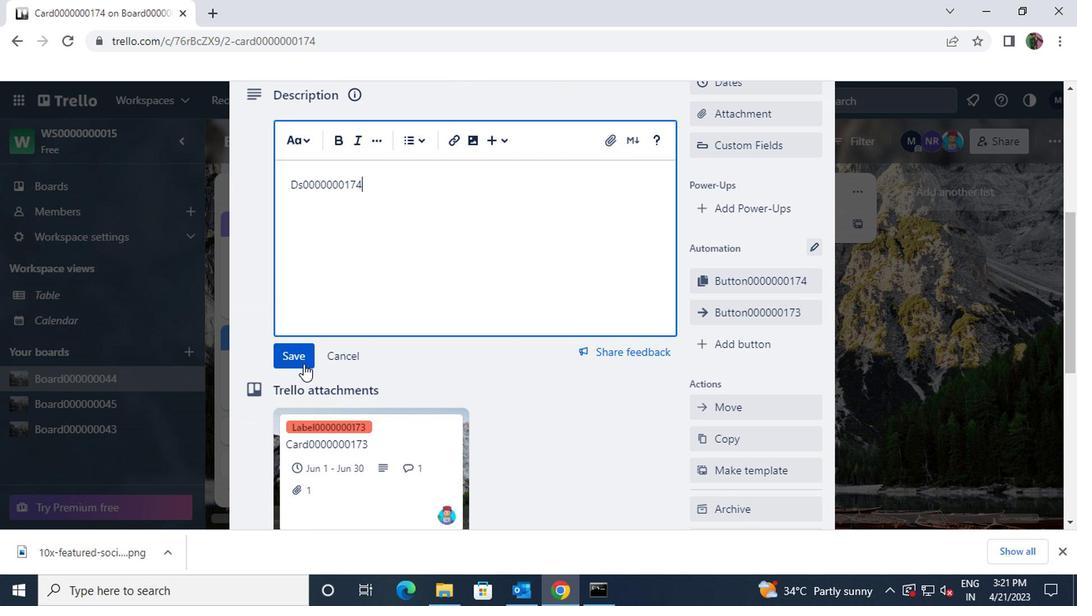 
Action: Mouse pressed left at (297, 361)
Screenshot: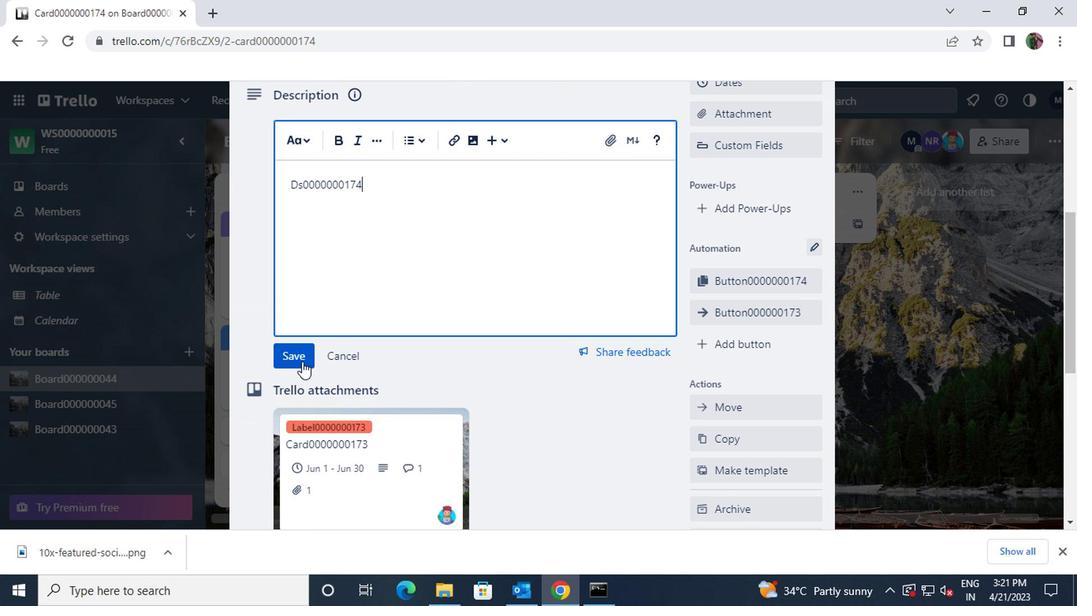 
Action: Mouse moved to (298, 359)
Screenshot: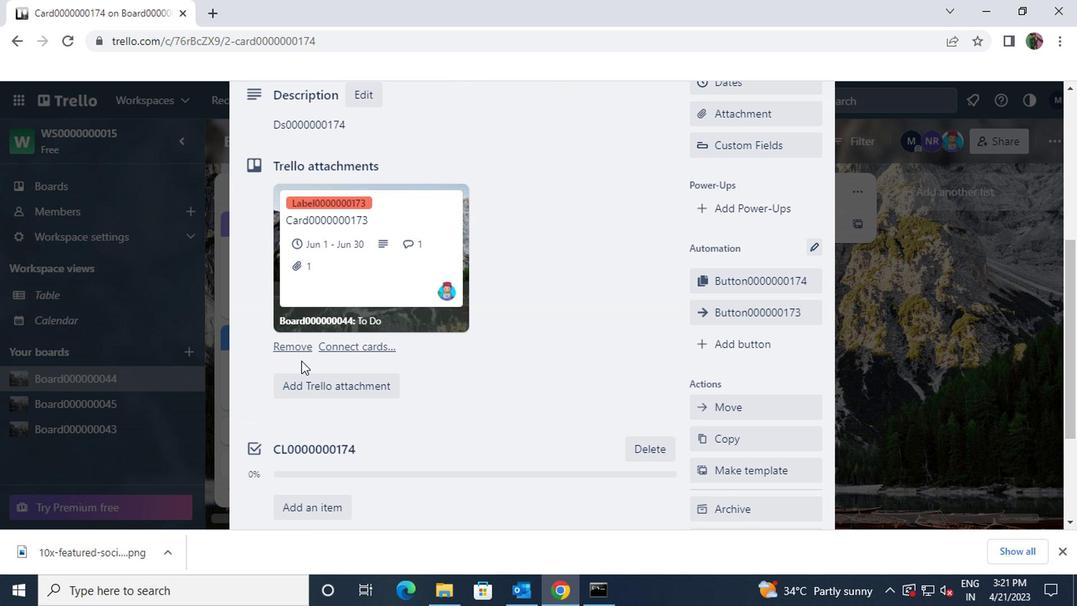 
Action: Mouse scrolled (298, 358) with delta (0, 0)
Screenshot: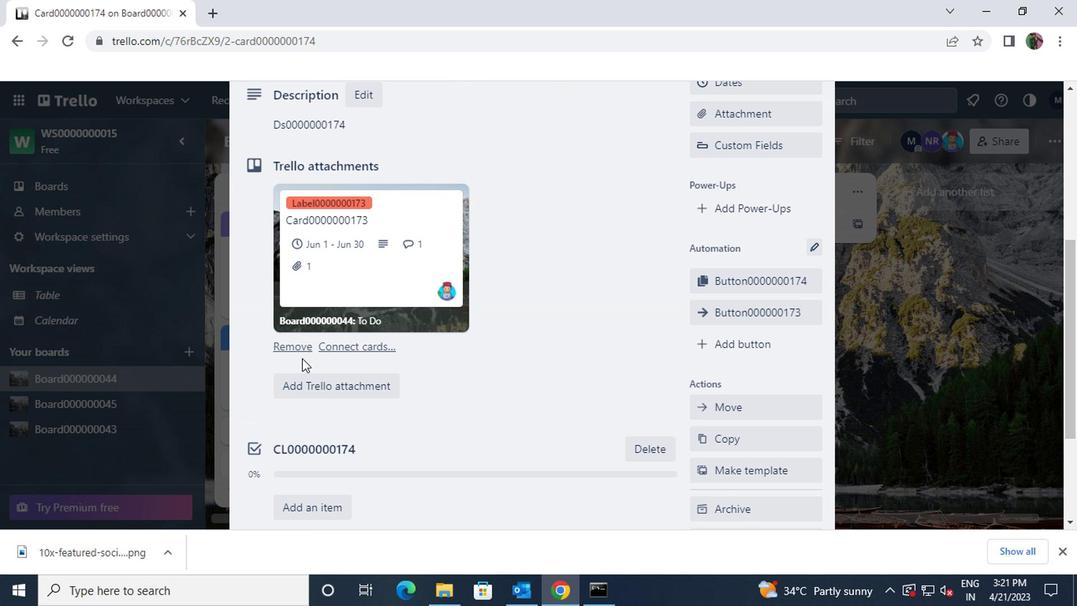 
Action: Mouse scrolled (298, 358) with delta (0, 0)
Screenshot: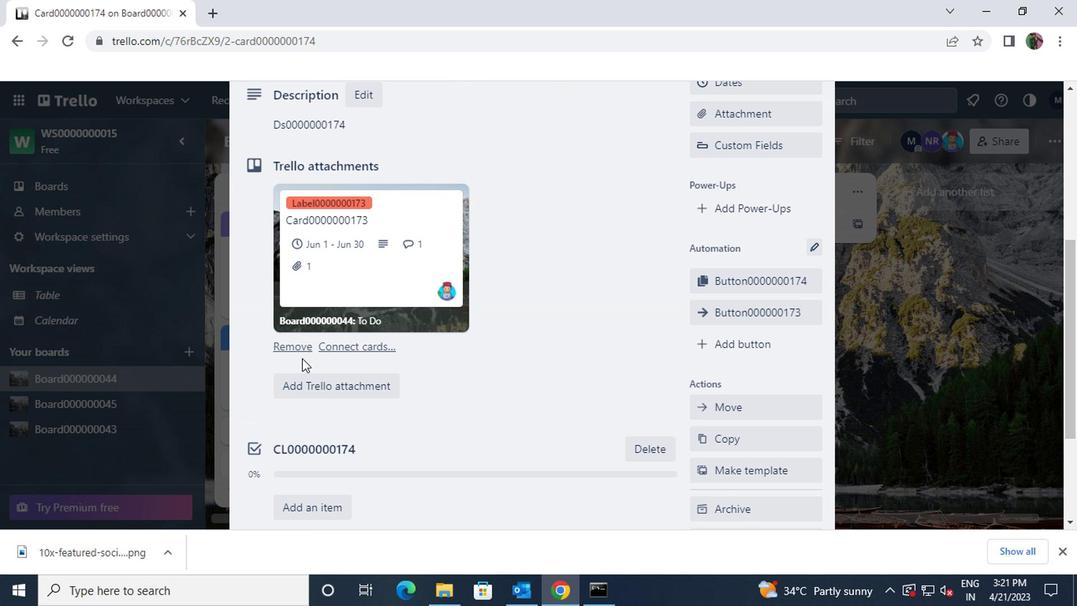 
Action: Mouse moved to (306, 446)
Screenshot: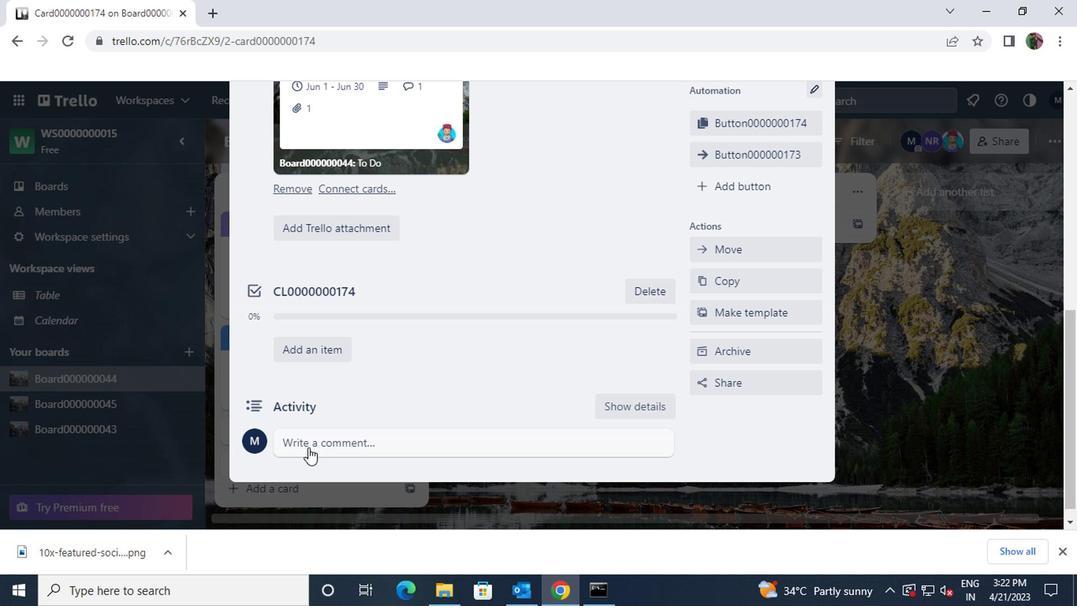 
Action: Mouse pressed left at (306, 446)
Screenshot: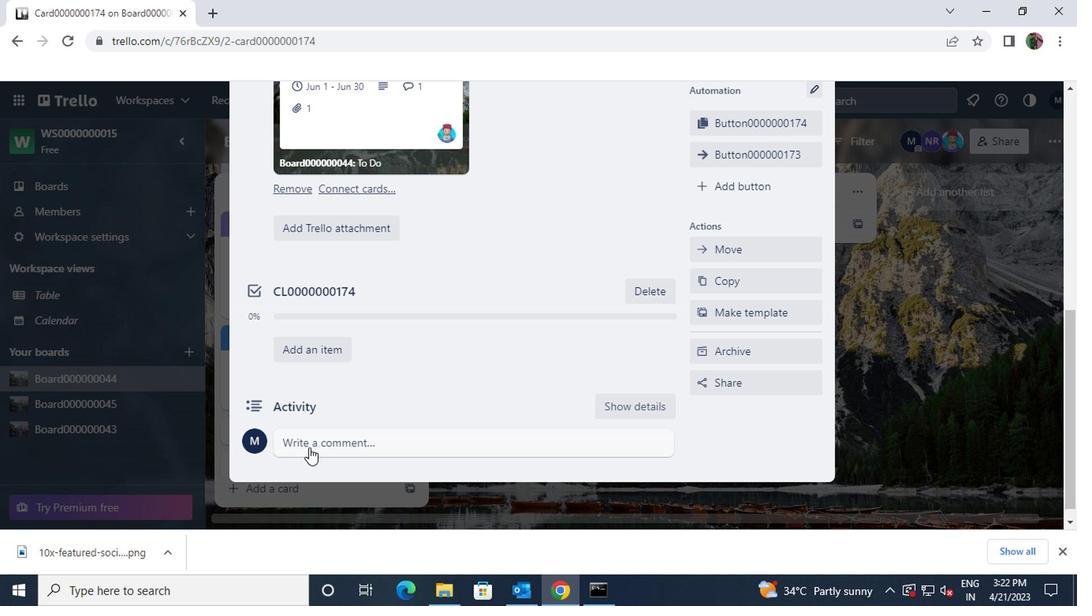 
Action: Key pressed <Key.shift><Key.shift><Key.shift><Key.shift><Key.shift><Key.shift><Key.shift>CM0000000174
Screenshot: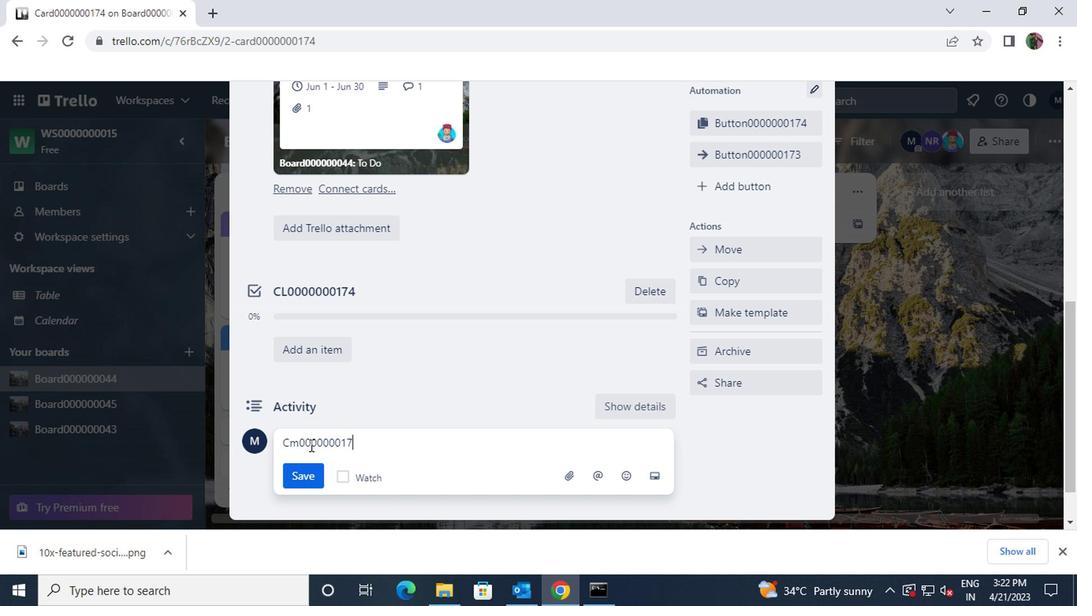 
Action: Mouse moved to (297, 474)
Screenshot: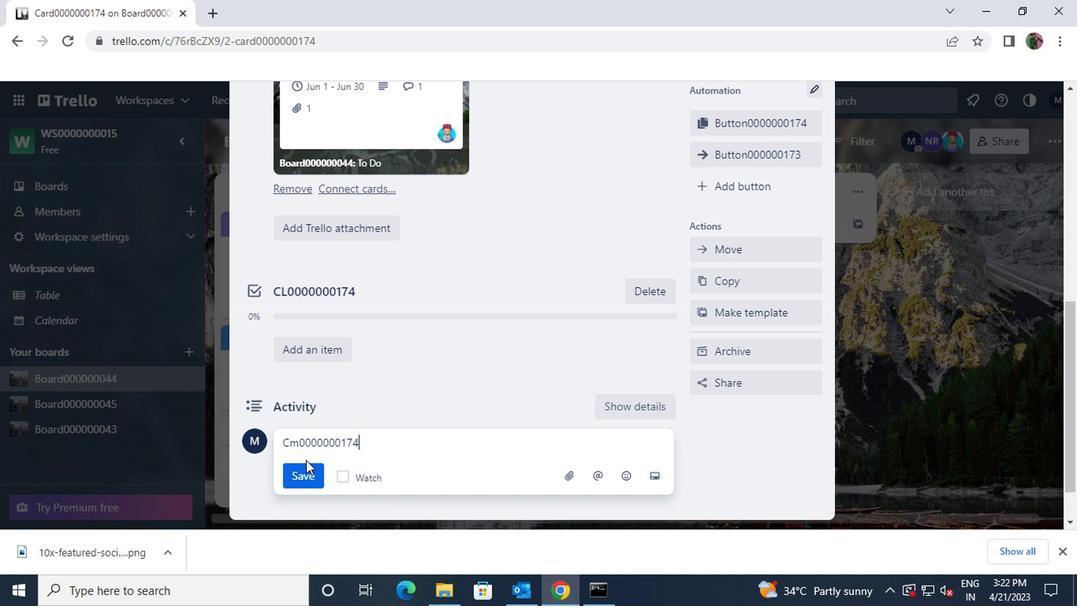 
Action: Mouse pressed left at (297, 474)
Screenshot: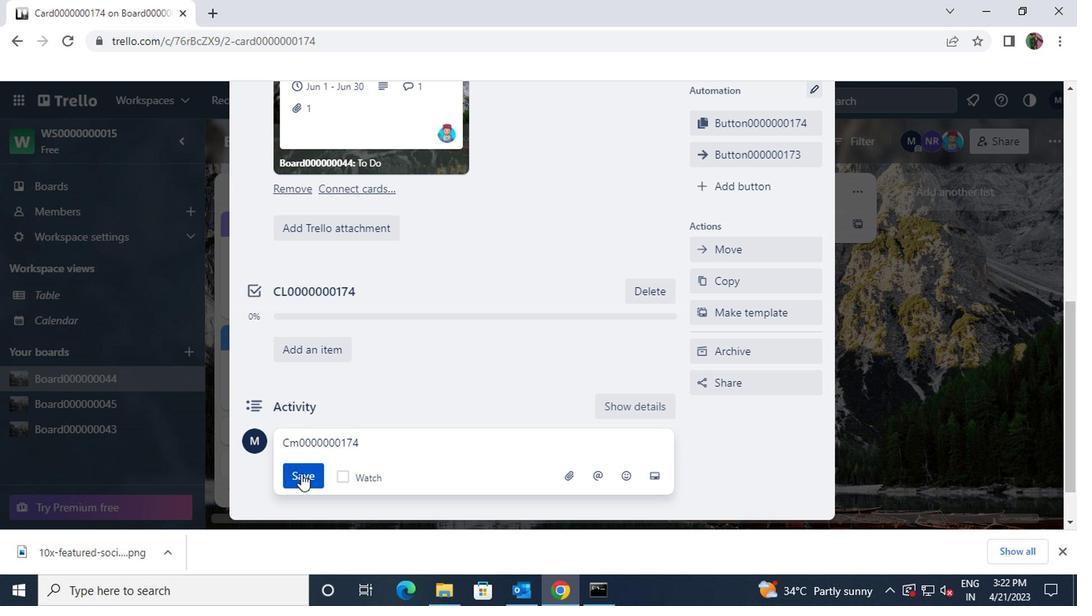 
